 Task: Add Now Organic Peppermint Essential Oil to the cart.
Action: Mouse moved to (1006, 350)
Screenshot: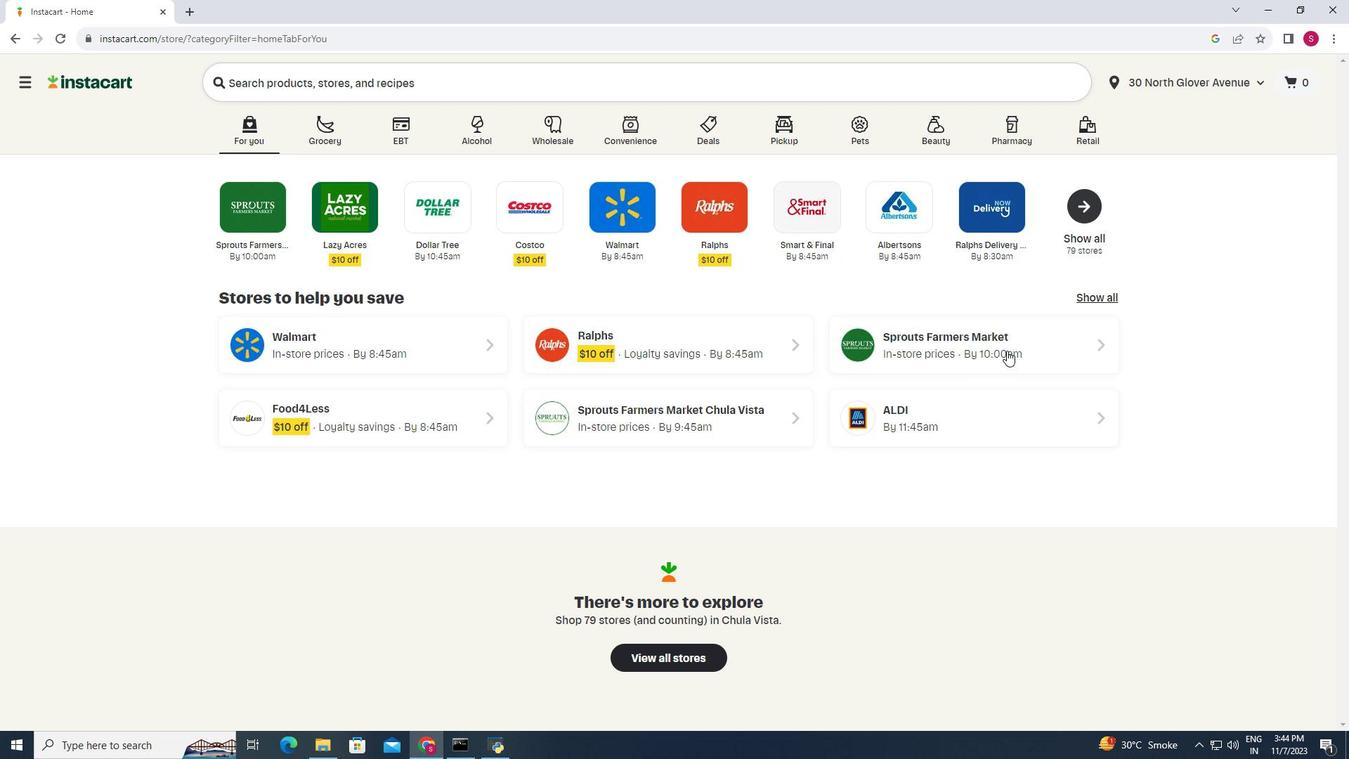 
Action: Mouse pressed left at (1006, 350)
Screenshot: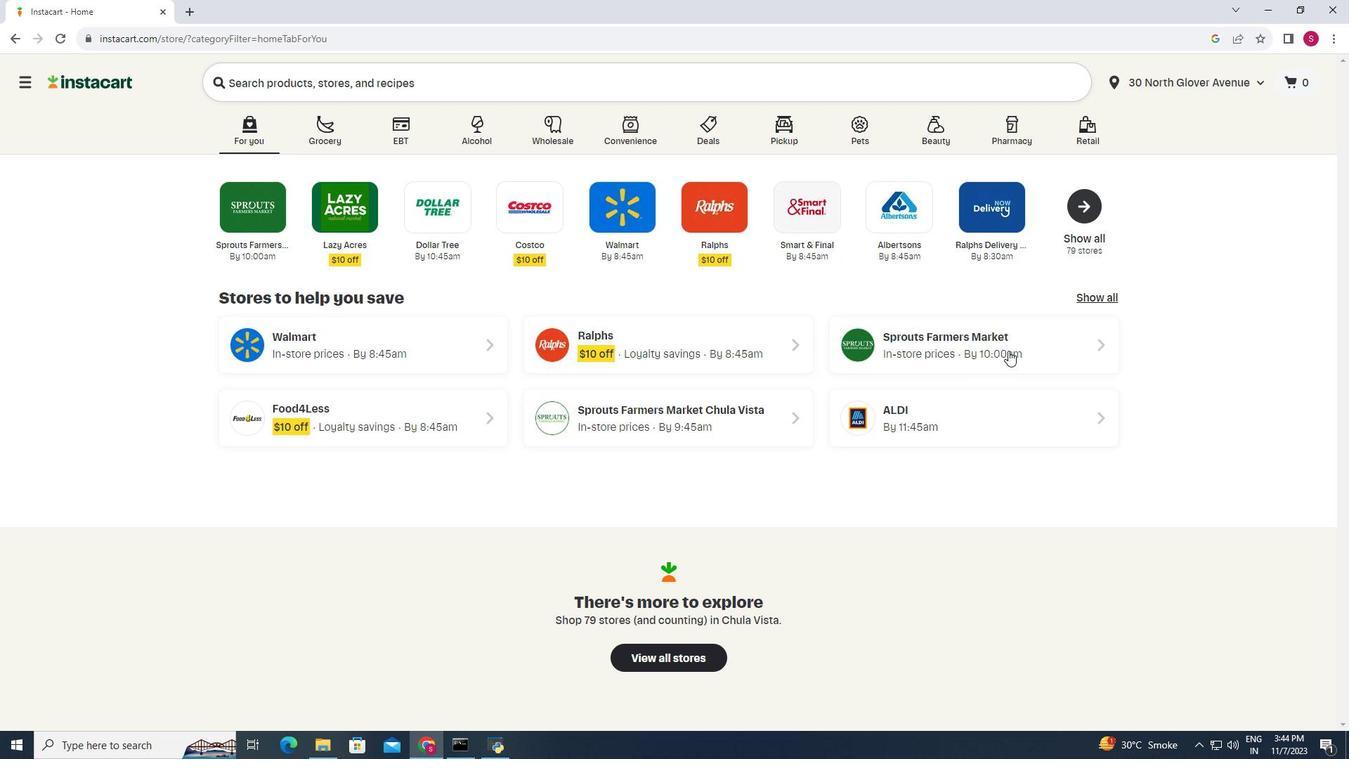 
Action: Mouse moved to (63, 582)
Screenshot: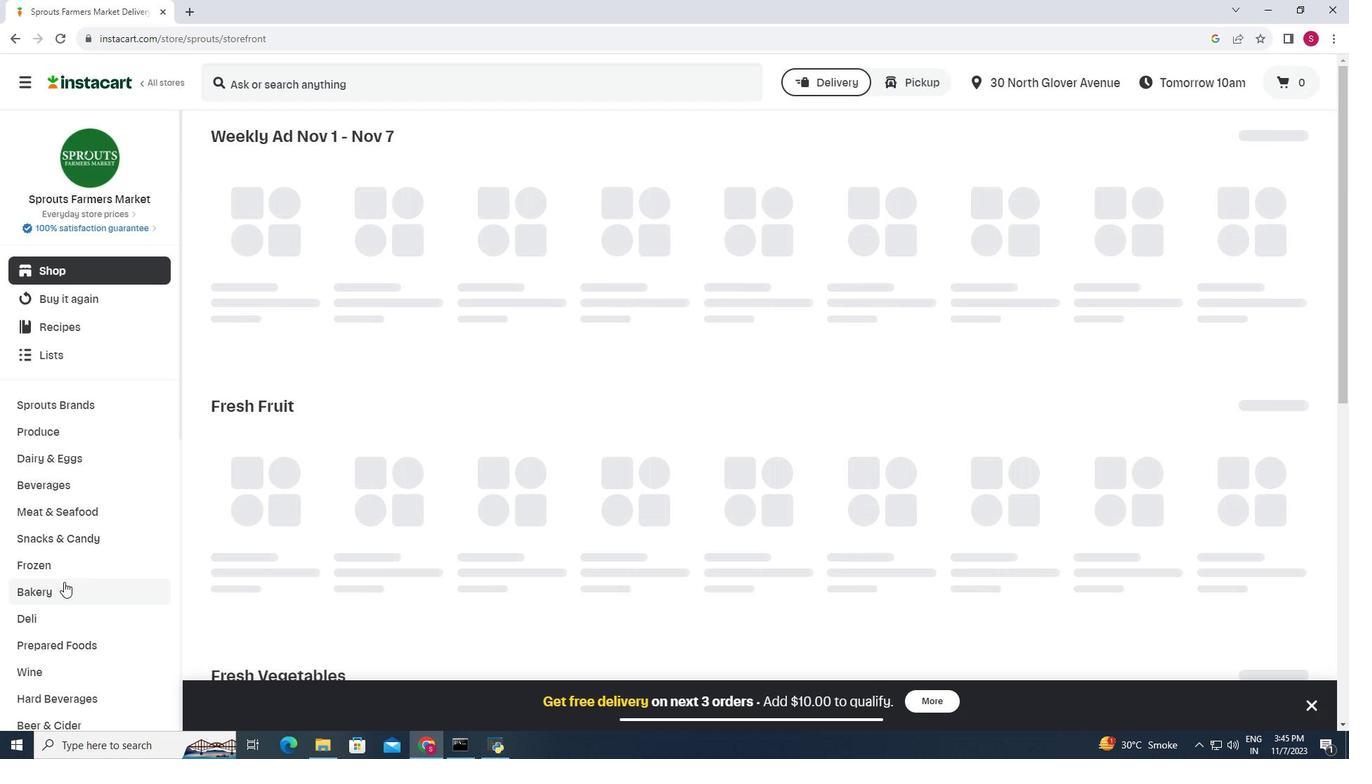
Action: Mouse scrolled (63, 581) with delta (0, 0)
Screenshot: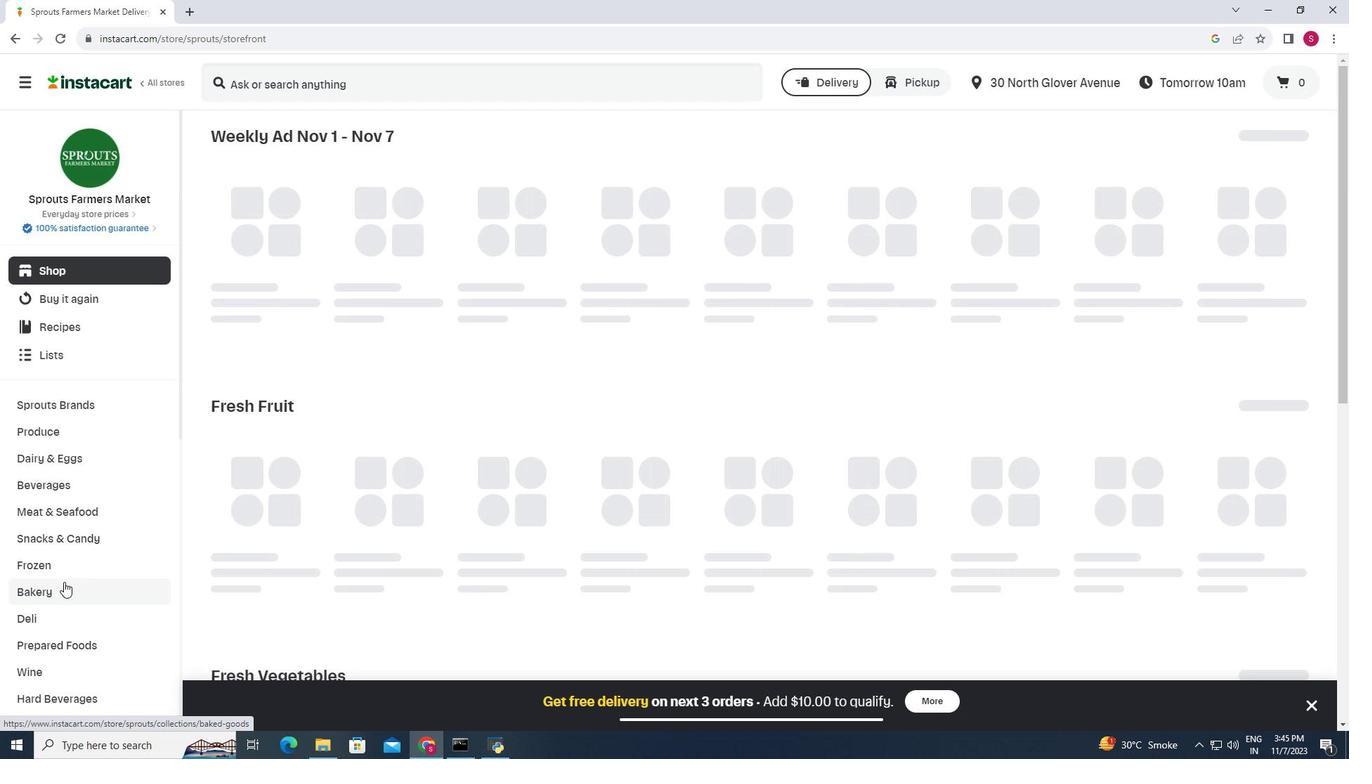 
Action: Mouse scrolled (63, 581) with delta (0, 0)
Screenshot: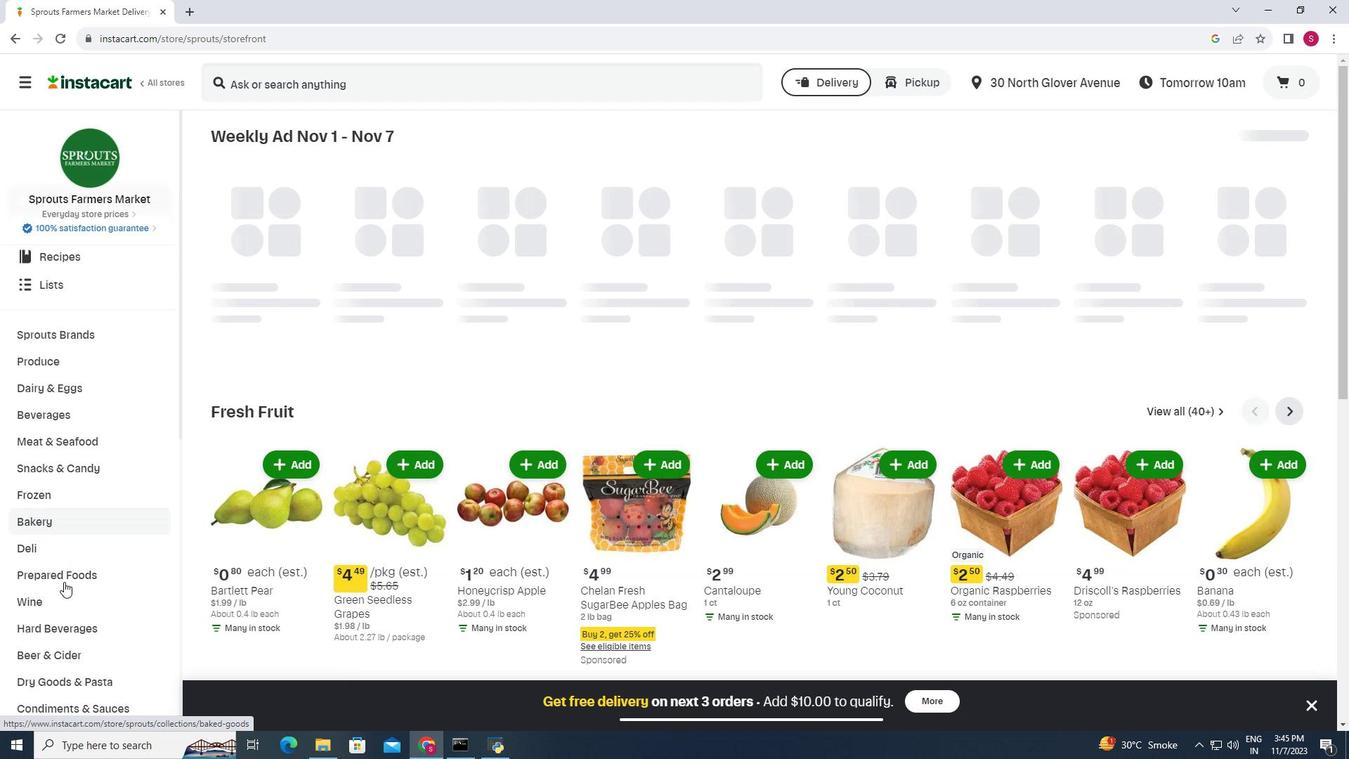 
Action: Mouse scrolled (63, 581) with delta (0, 0)
Screenshot: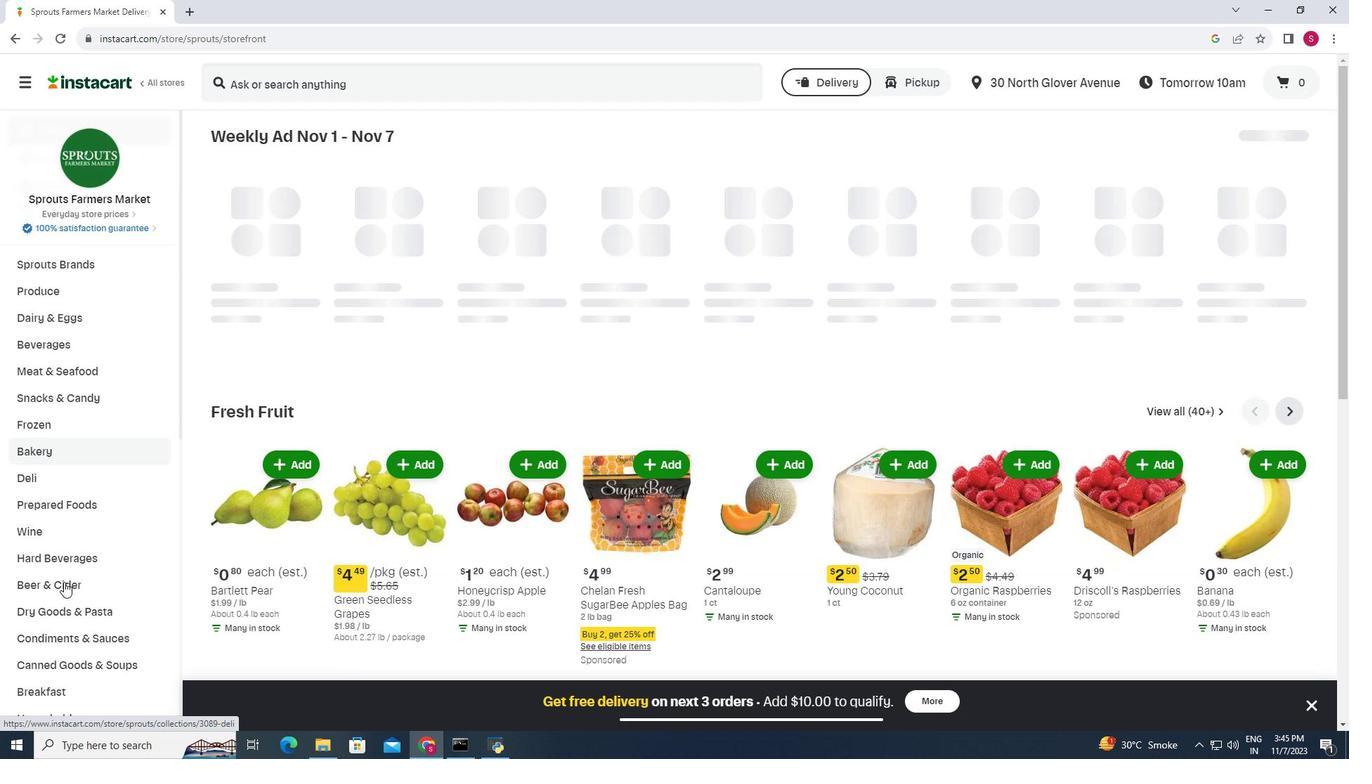 
Action: Mouse scrolled (63, 581) with delta (0, 0)
Screenshot: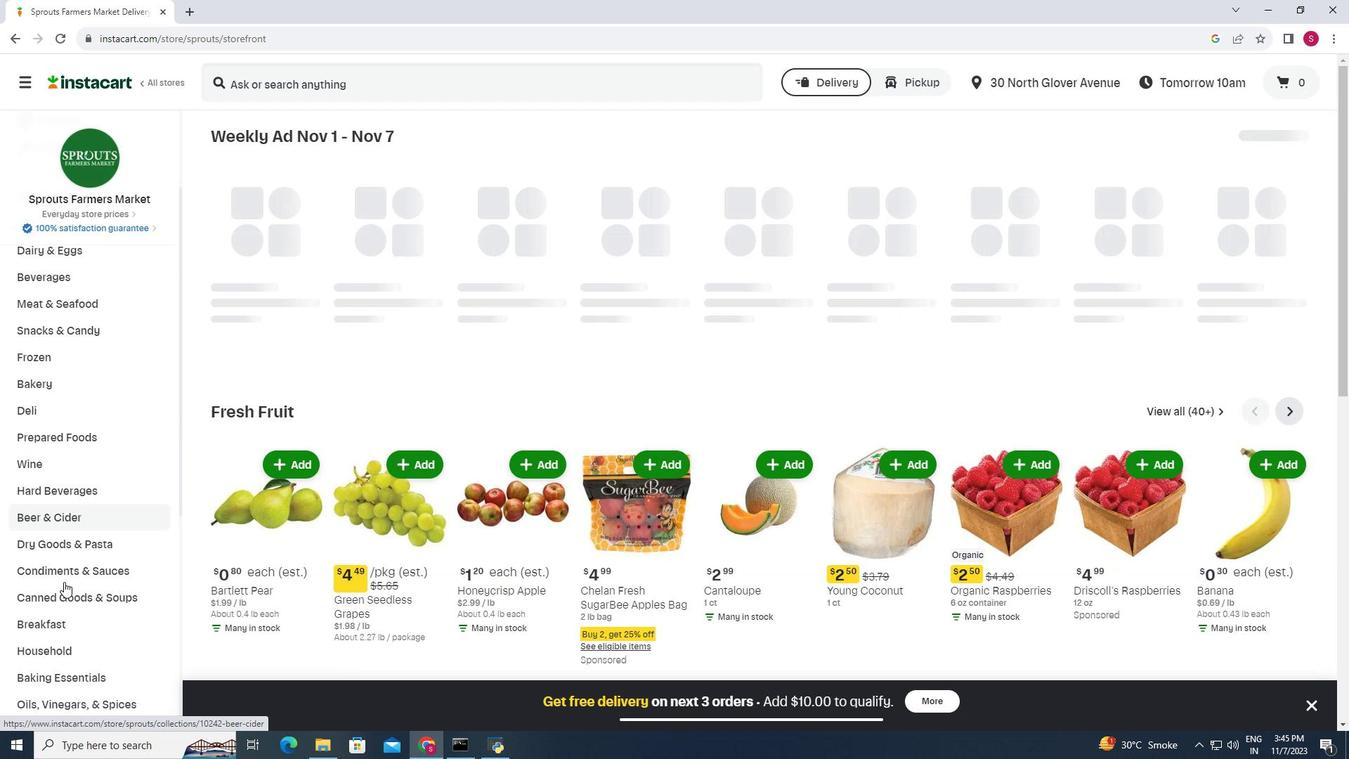 
Action: Mouse moved to (67, 575)
Screenshot: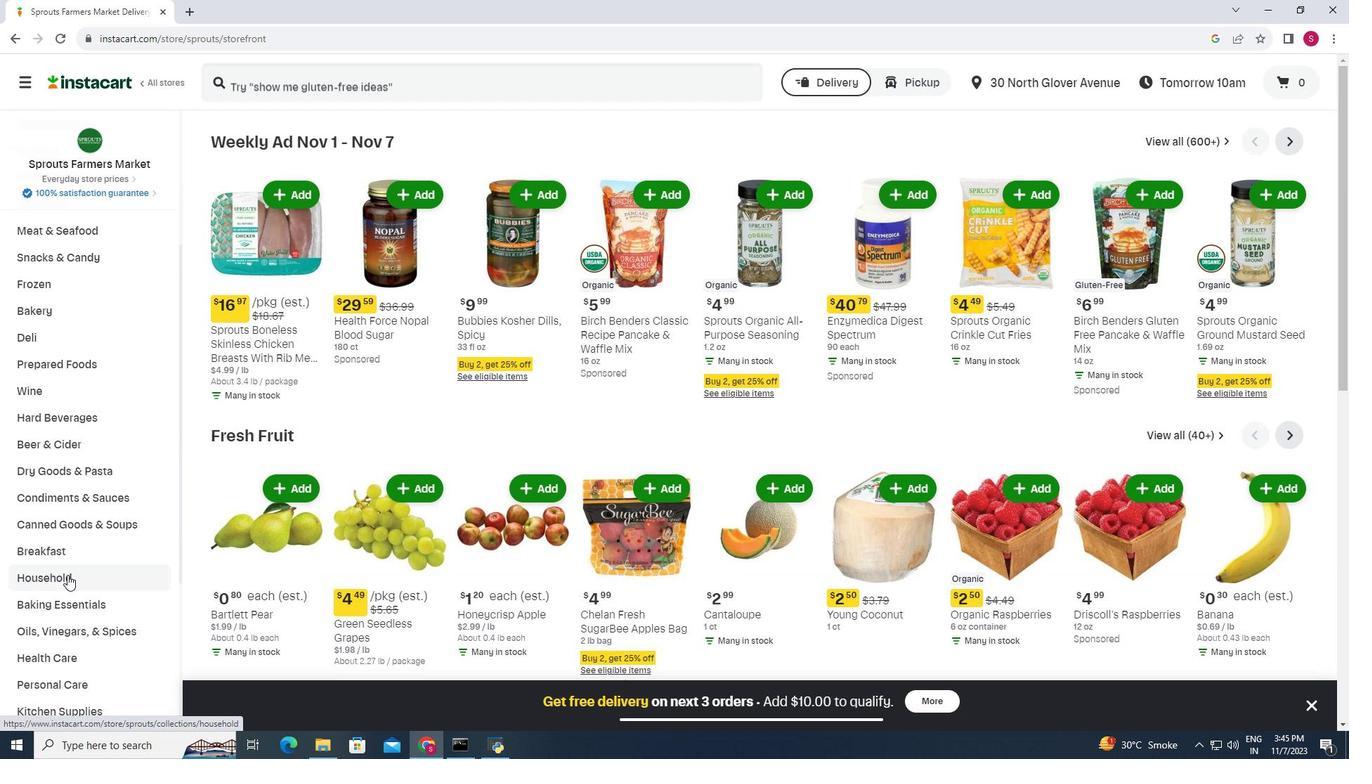 
Action: Mouse pressed left at (67, 575)
Screenshot: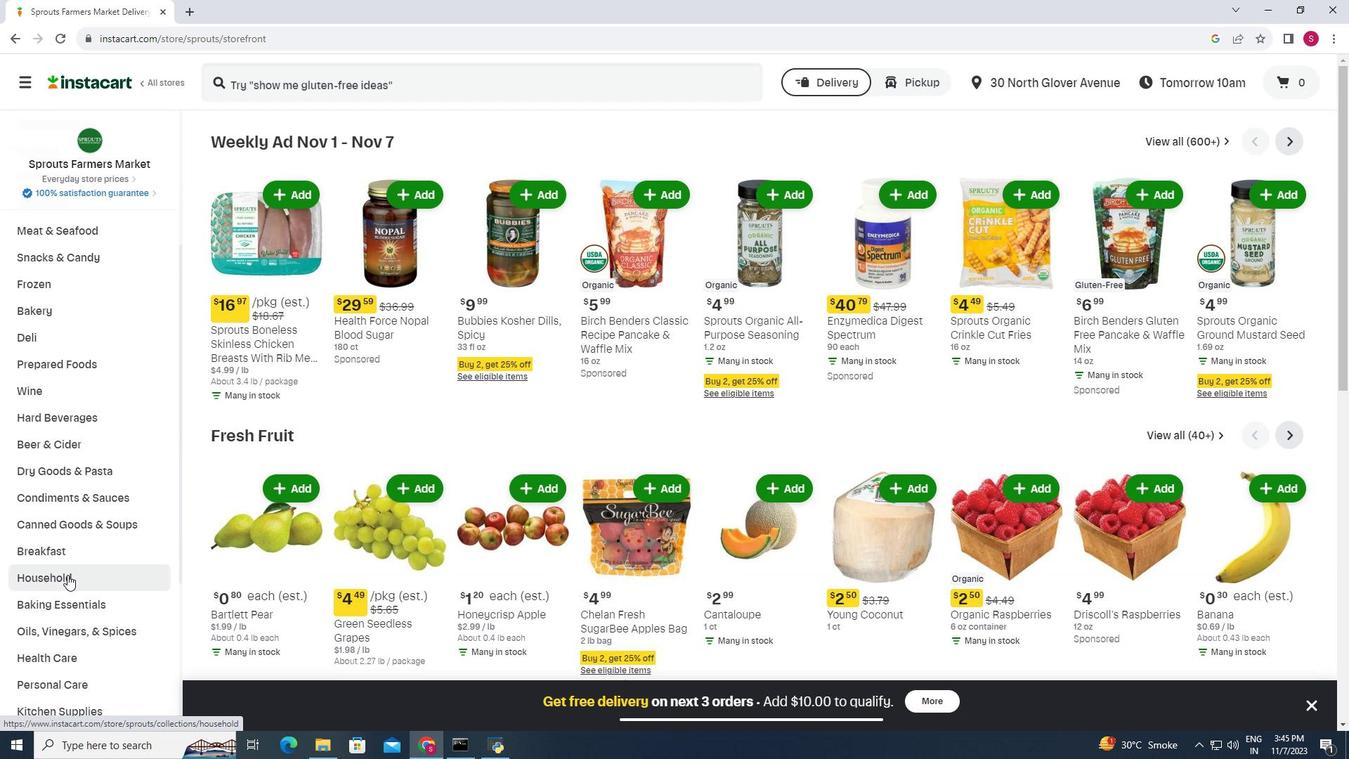 
Action: Mouse moved to (748, 175)
Screenshot: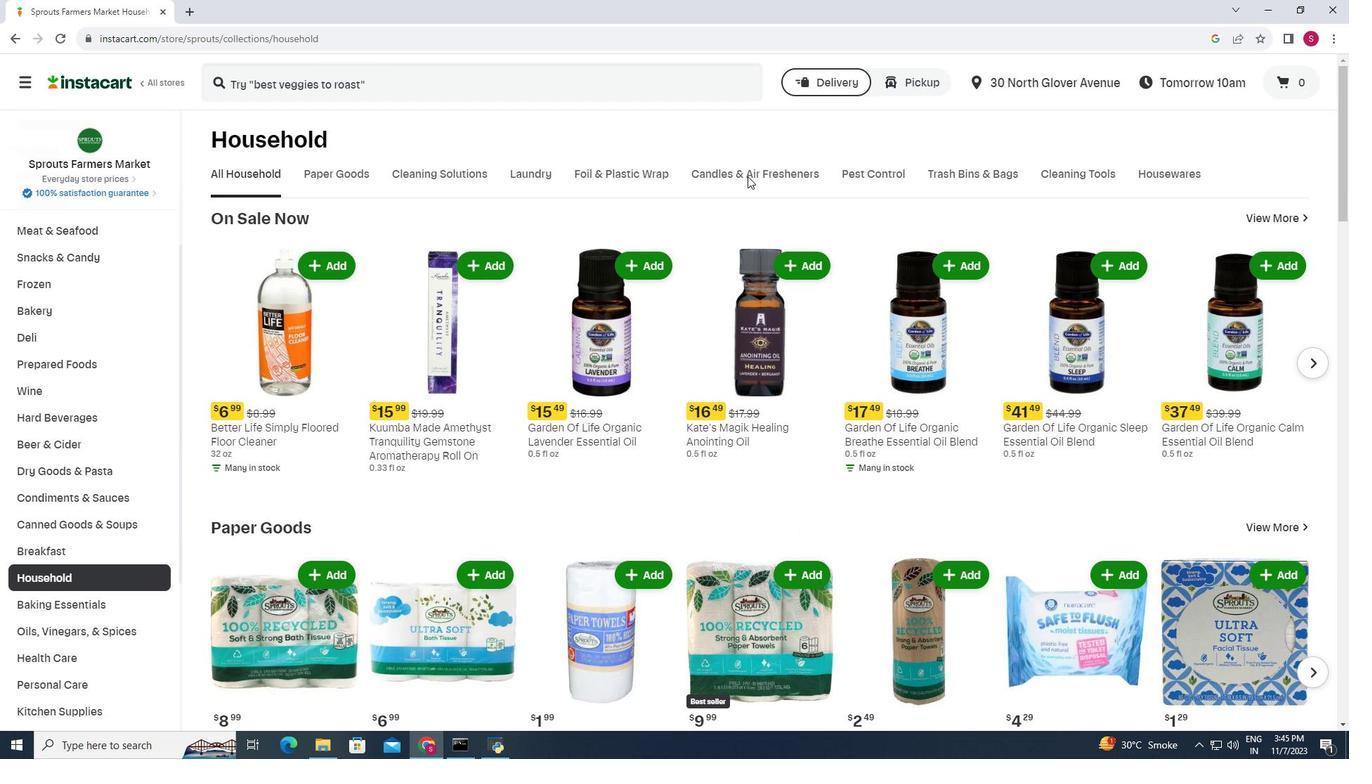 
Action: Mouse pressed left at (748, 175)
Screenshot: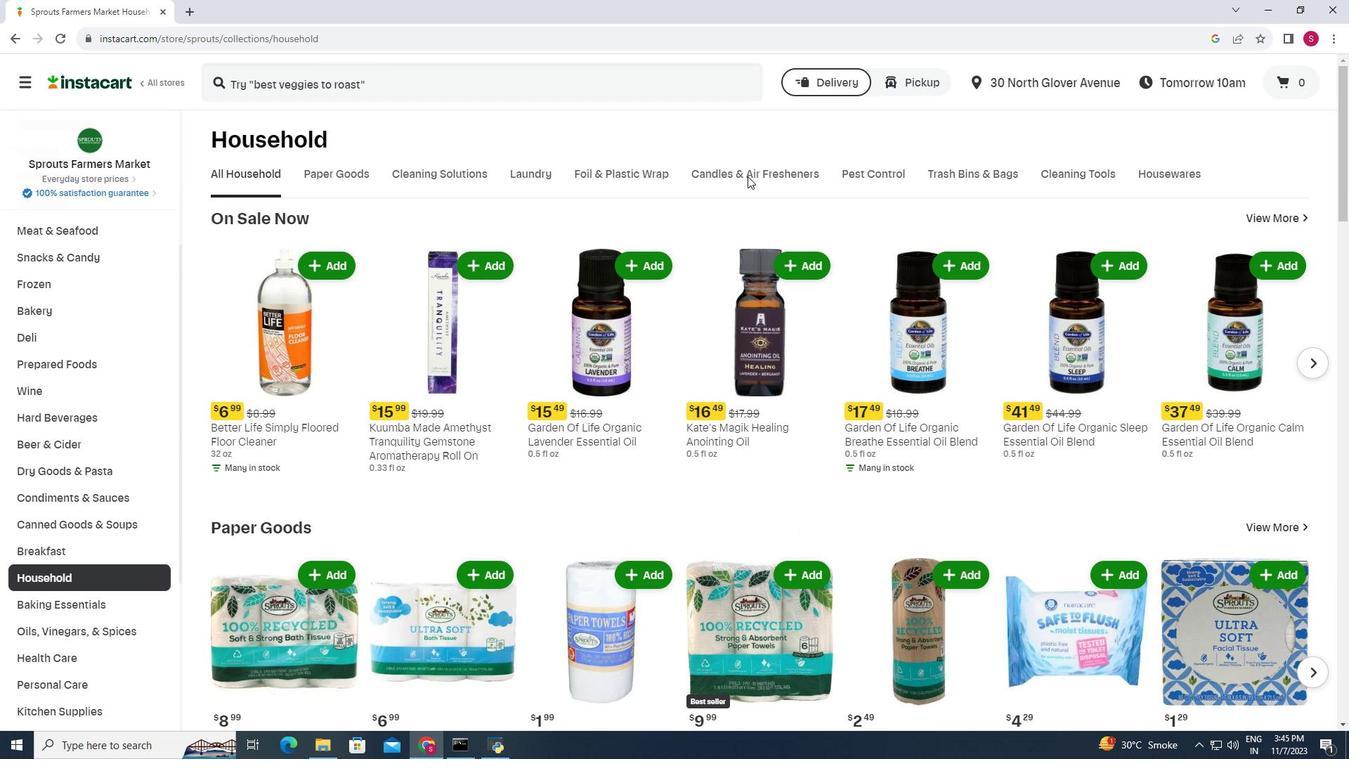 
Action: Mouse moved to (357, 85)
Screenshot: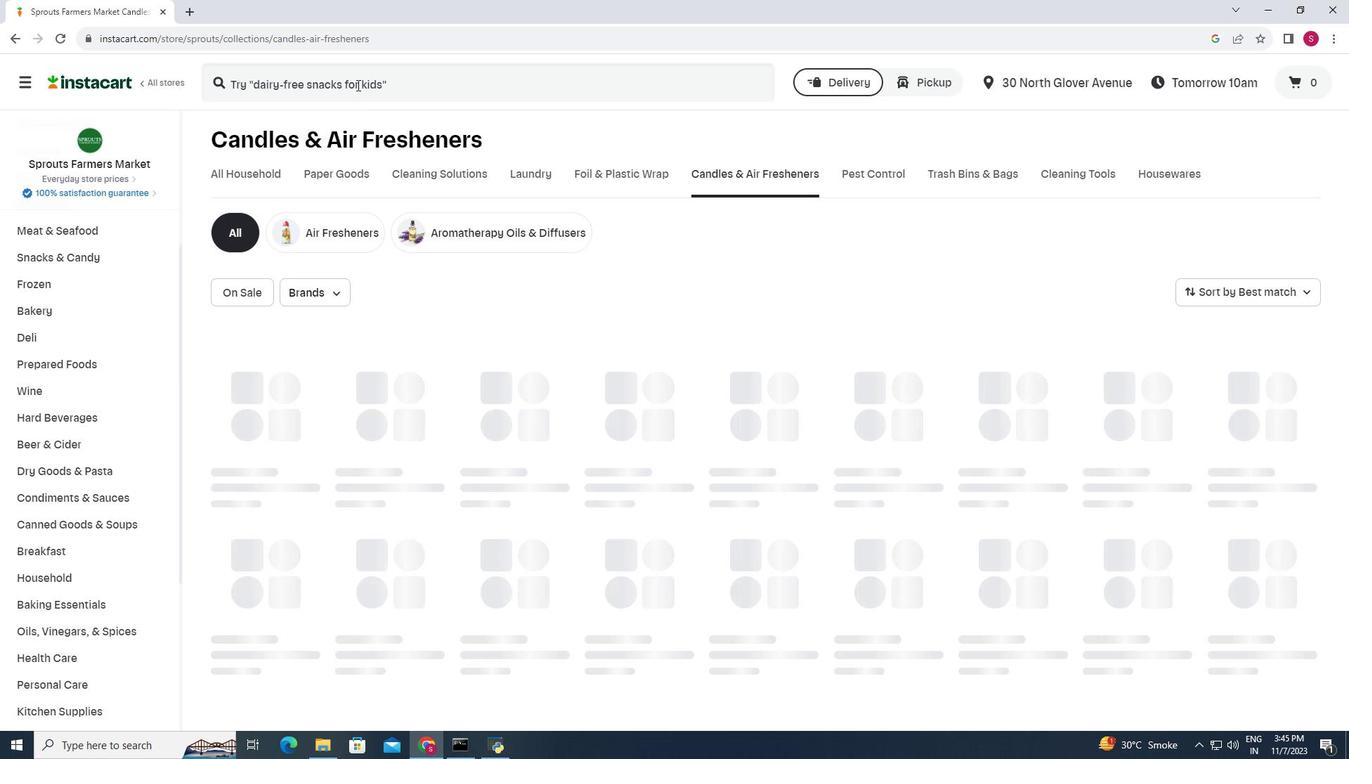 
Action: Mouse pressed left at (357, 85)
Screenshot: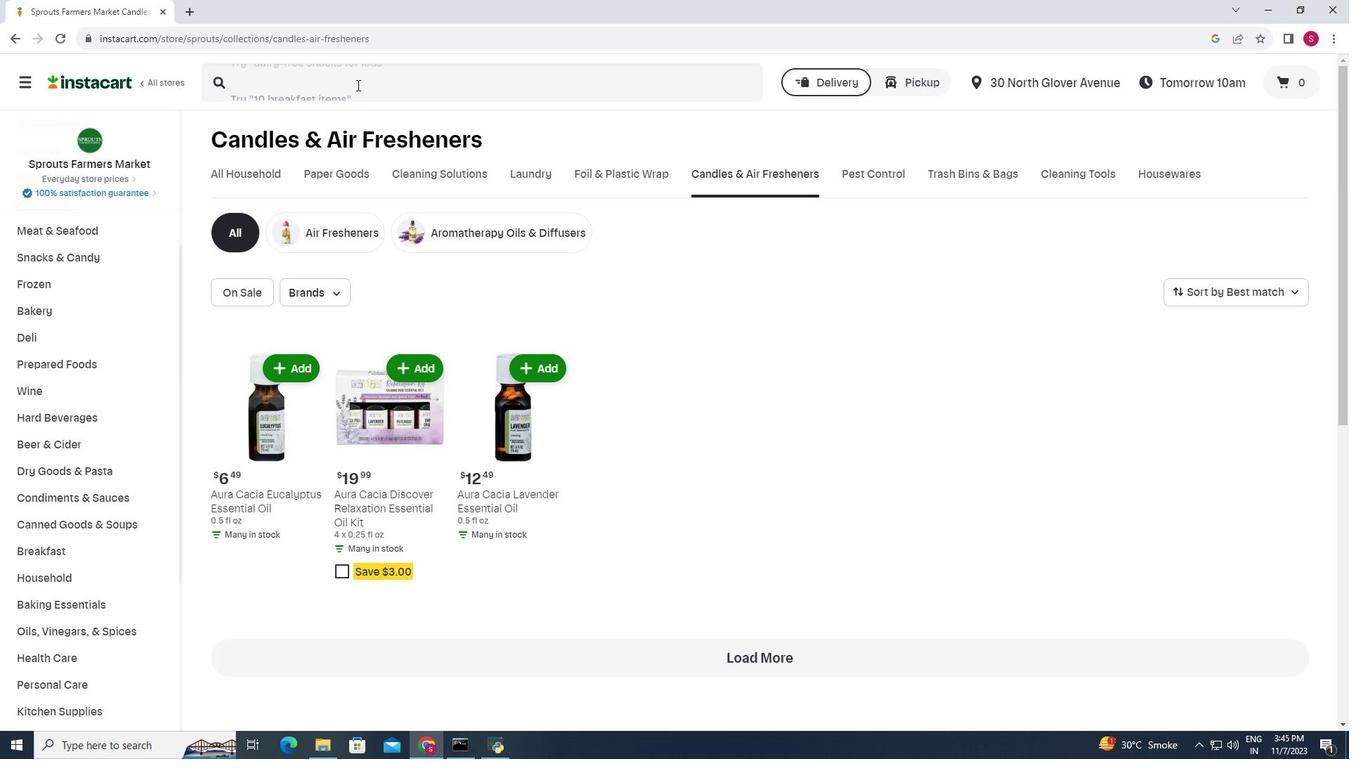 
Action: Key pressed <Key.shift>Now<Key.space><Key.shift><Key.shift><Key.shift><Key.shift><Key.shift><Key.shift><Key.shift><Key.shift><Key.shift><Key.shift><Key.shift><Key.shift>O
Screenshot: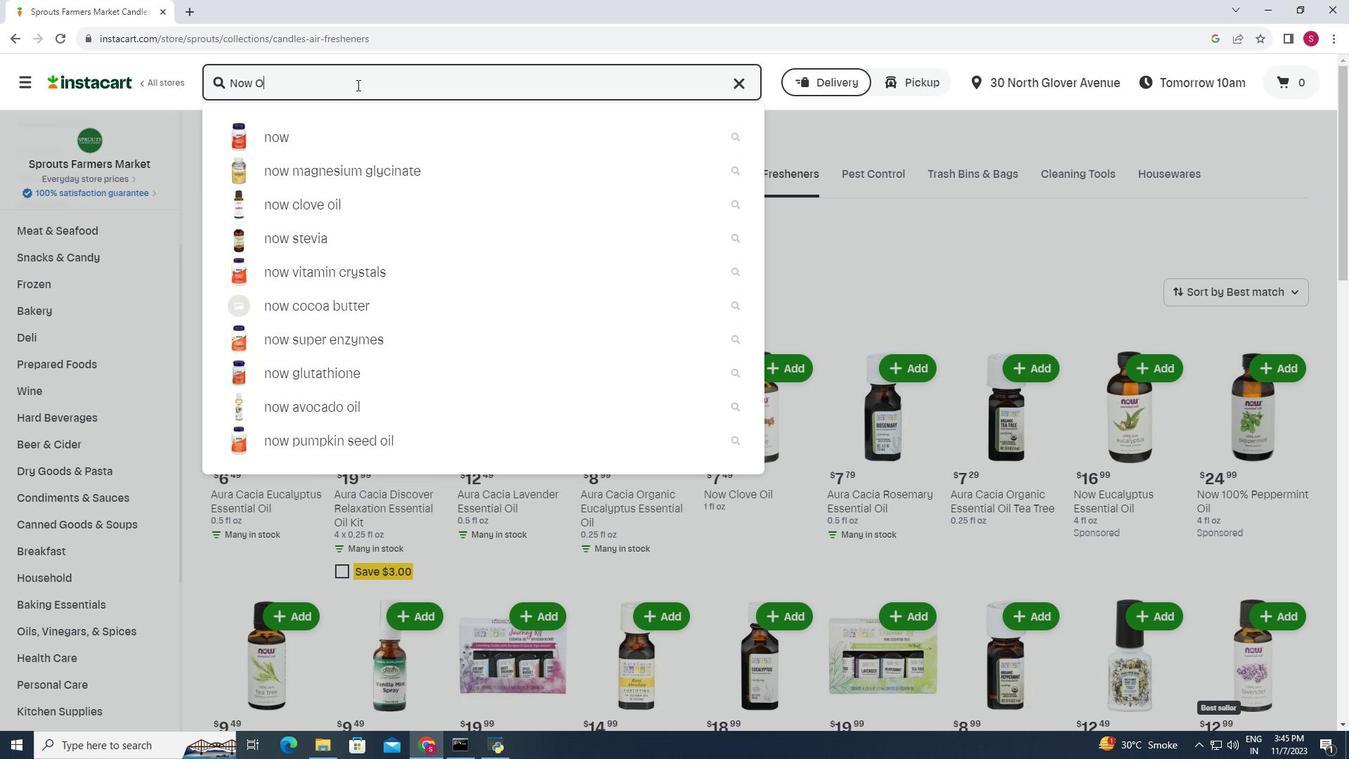 
Action: Mouse moved to (357, 85)
Screenshot: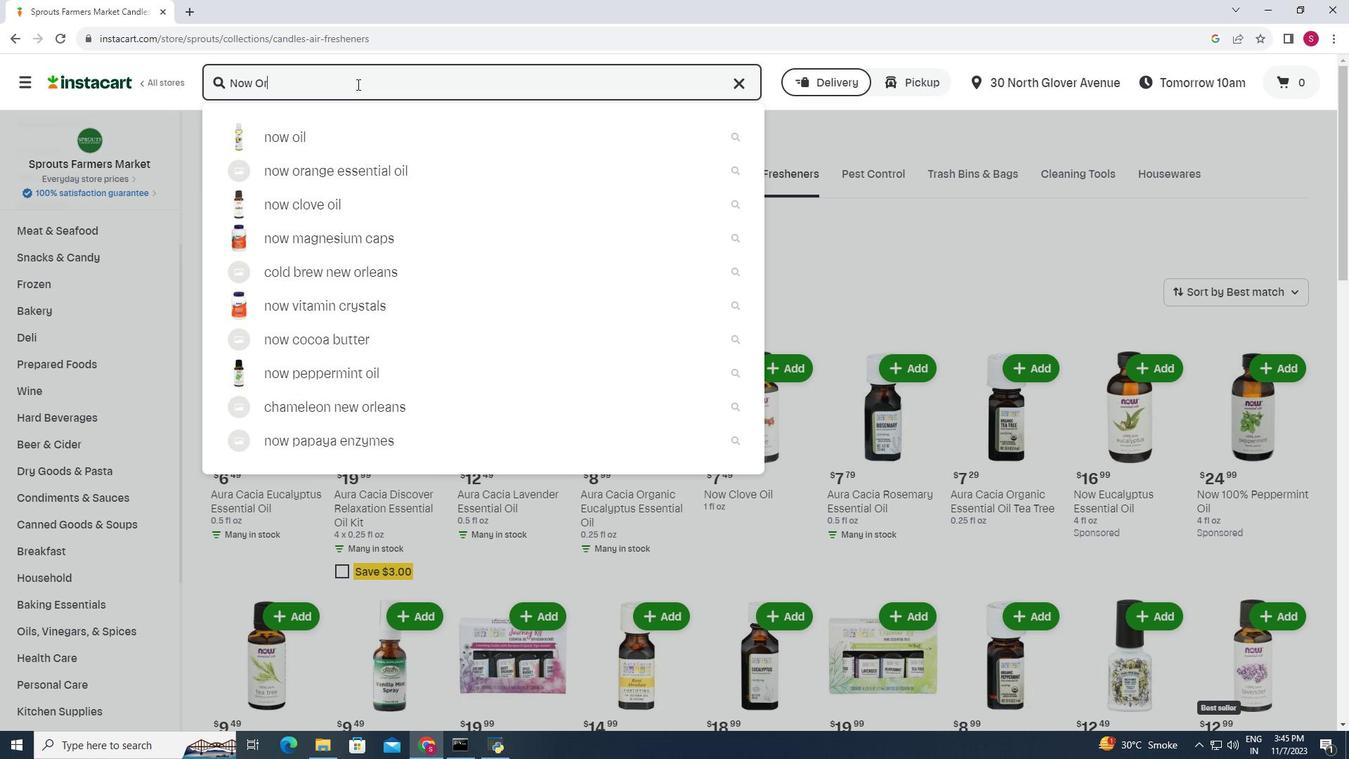 
Action: Key pressed r
Screenshot: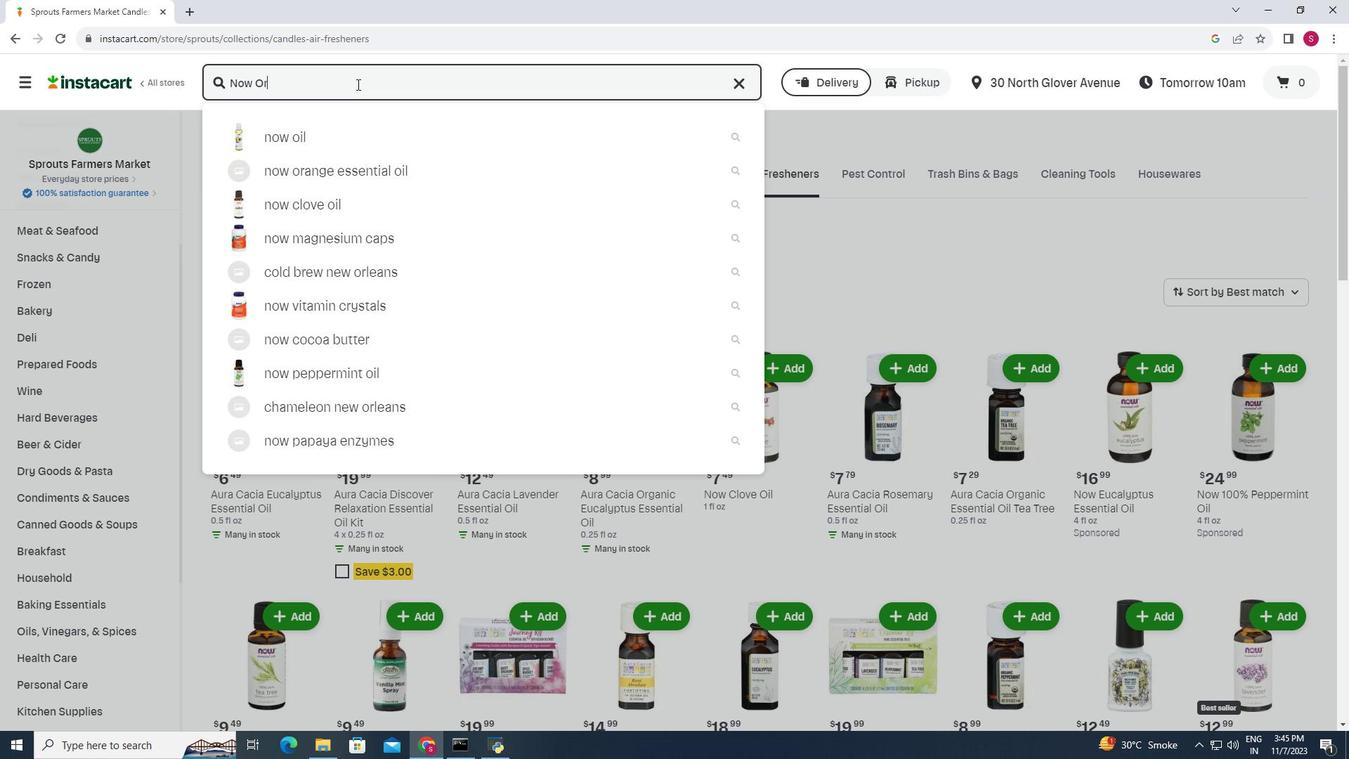 
Action: Mouse moved to (357, 84)
Screenshot: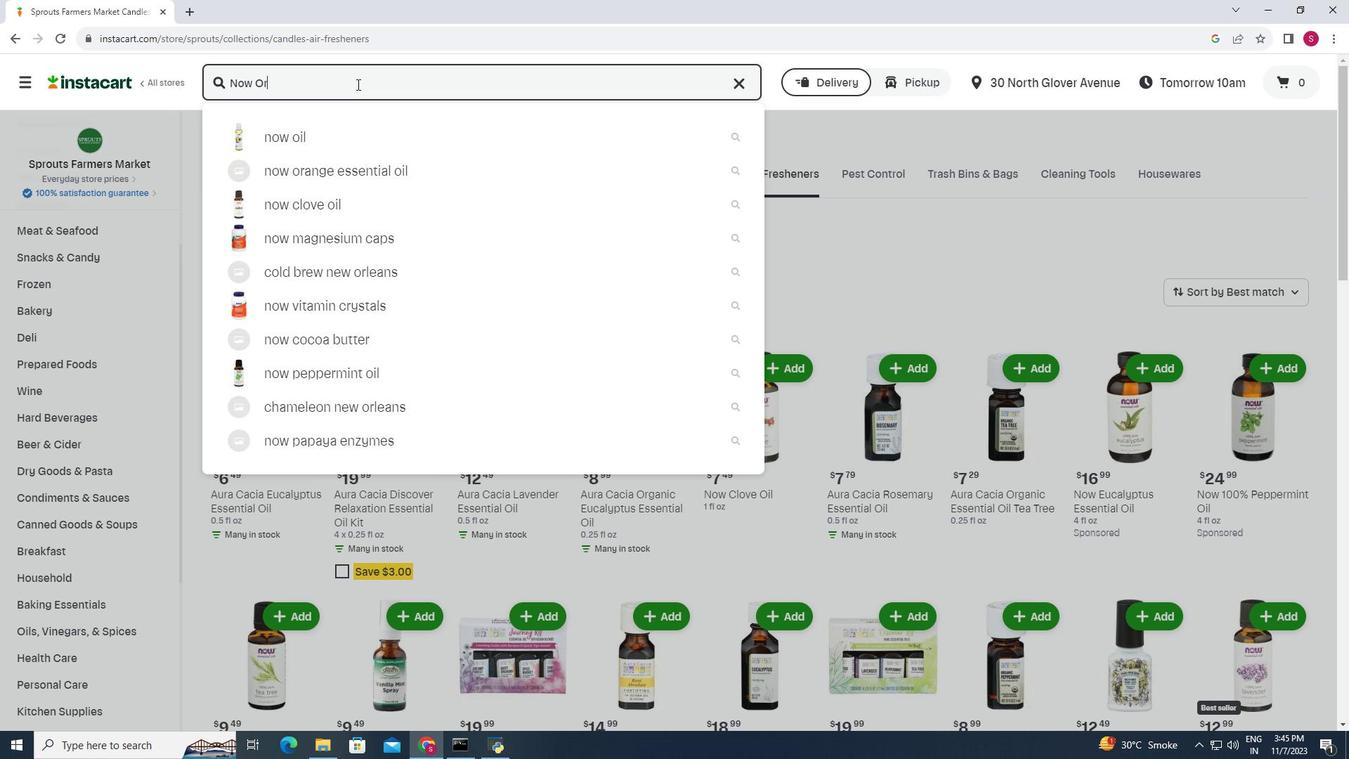
Action: Key pressed ganic<Key.space><Key.shift><Key.shift><Key.shift><Key.shift><Key.shift><Key.shift><Key.shift><Key.shift><Key.shift><Key.shift><Key.shift>eppermint<Key.space>n
Screenshot: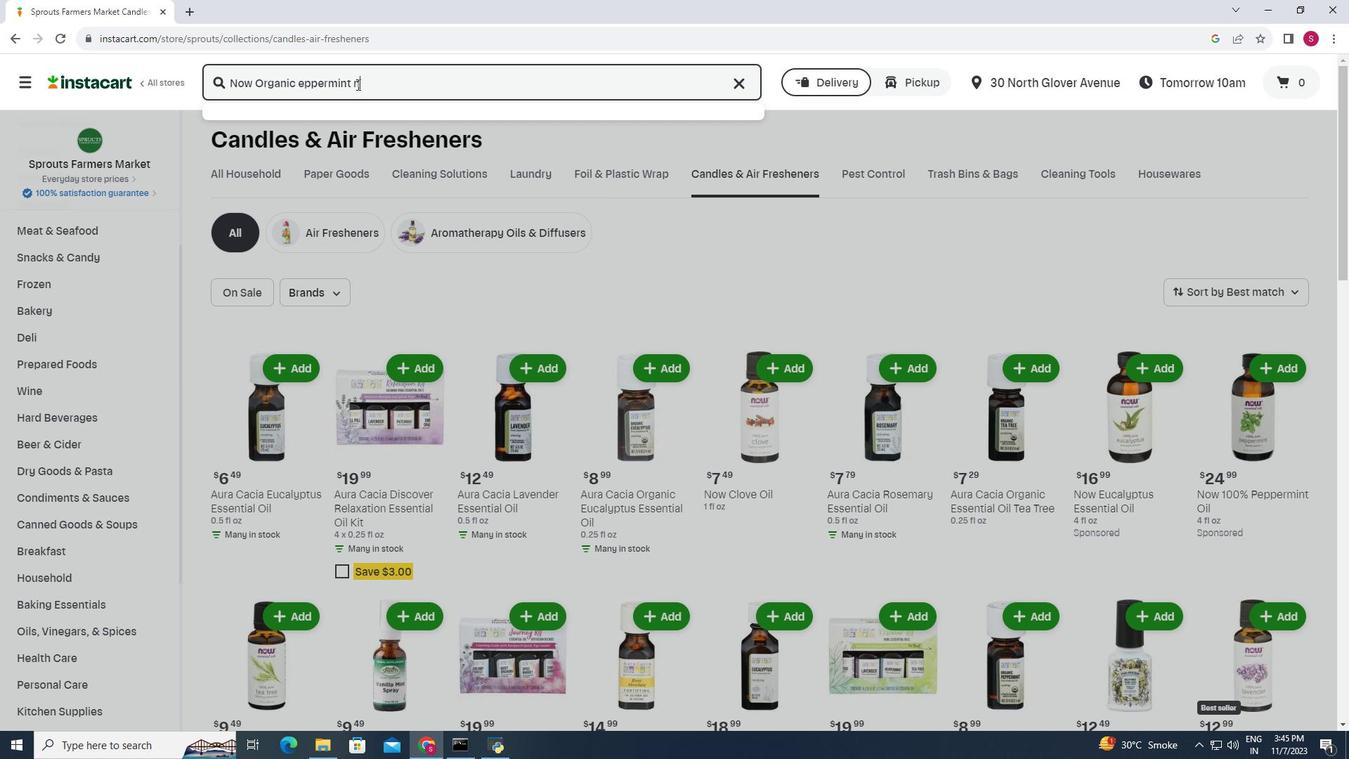 
Action: Mouse moved to (379, 115)
Screenshot: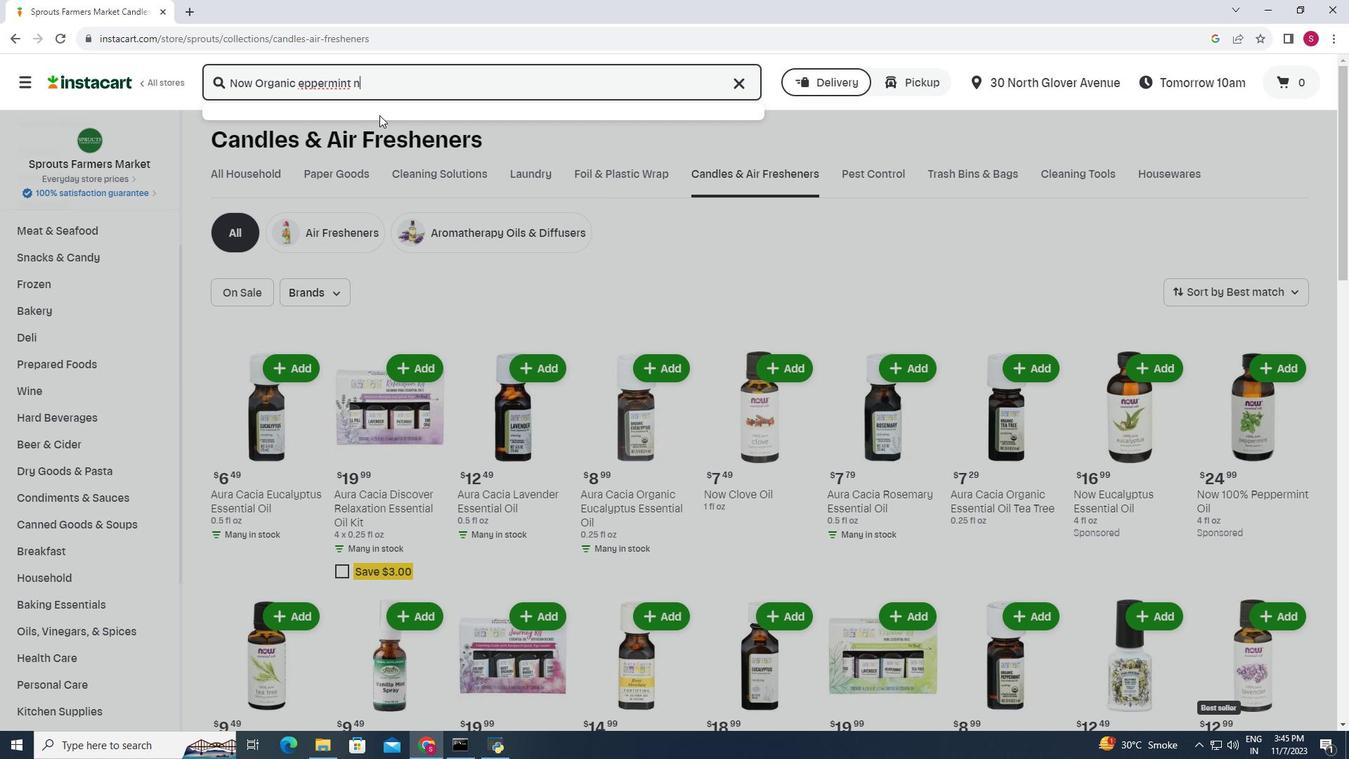 
Action: Key pressed <Key.backspace><Key.backspace>
Screenshot: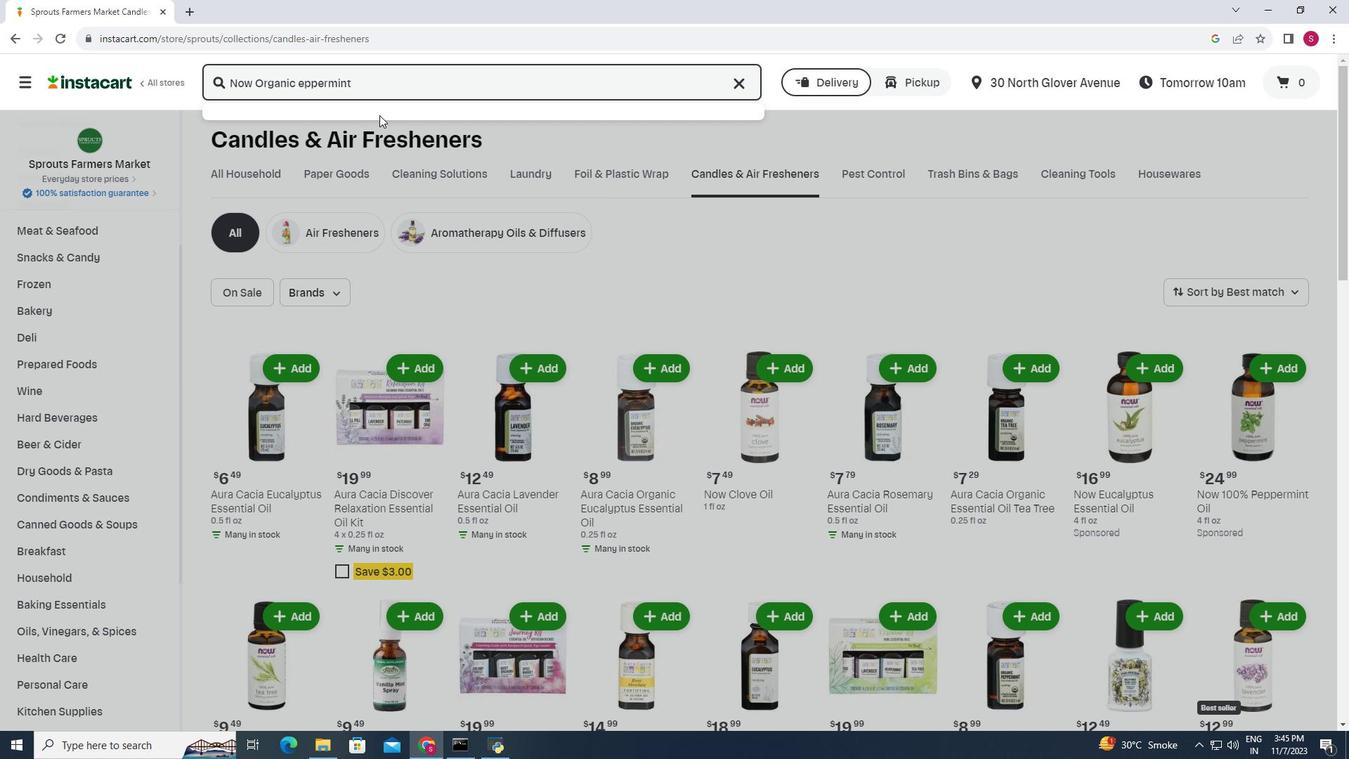 
Action: Mouse moved to (381, 113)
Screenshot: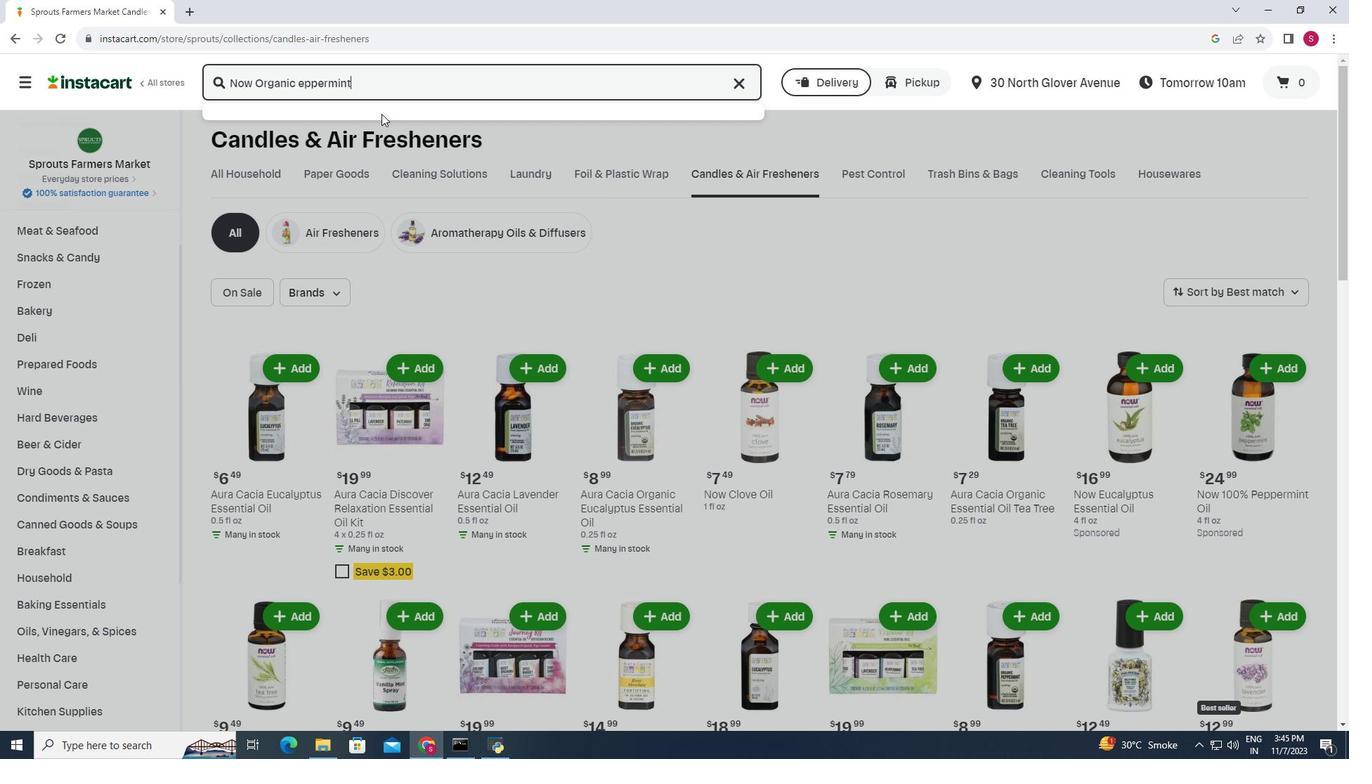 
Action: Key pressed <Key.space><Key.shift><Key.shift><Key.shift><Key.shift><Key.shift><Key.shift><Key.shift><Key.shift><Key.shift><Key.shift><Key.shift><Key.shift><Key.shift><Key.shift><Key.shift><Key.shift><Key.shift><Key.shift><Key.shift><Key.shift><Key.shift><Key.shift>Essential<Key.alt_gr><Key.space><Key.shift><Key.shift><Key.shift>Oil<Key.enter>
Screenshot: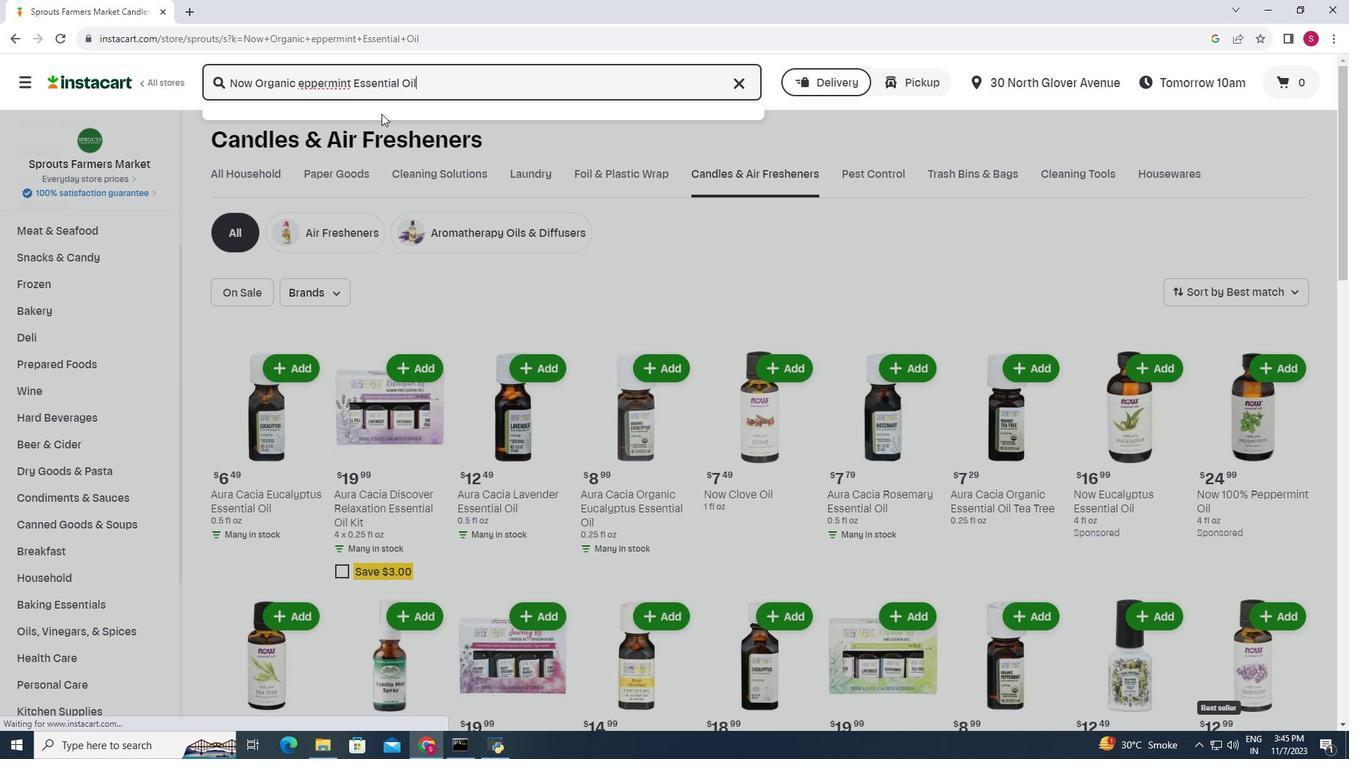 
Action: Mouse moved to (300, 80)
Screenshot: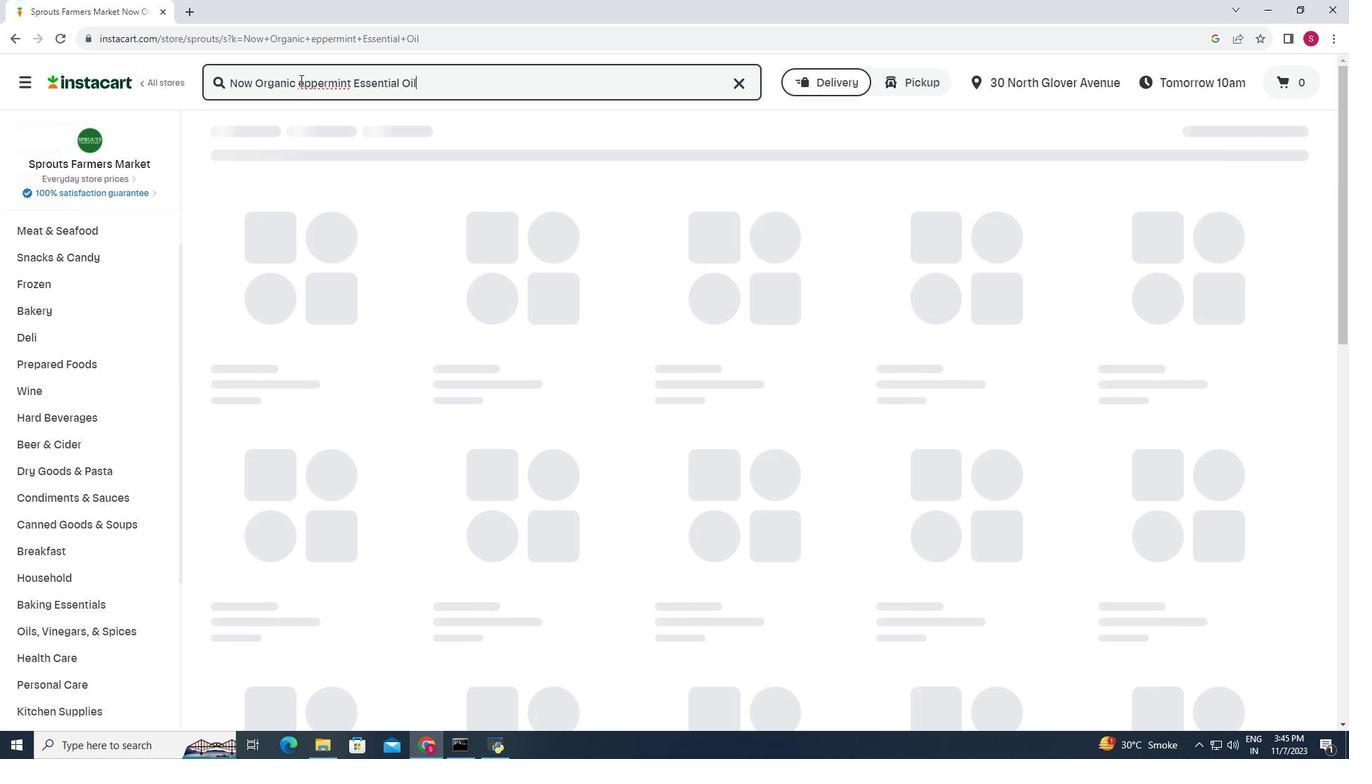 
Action: Mouse pressed left at (300, 80)
Screenshot: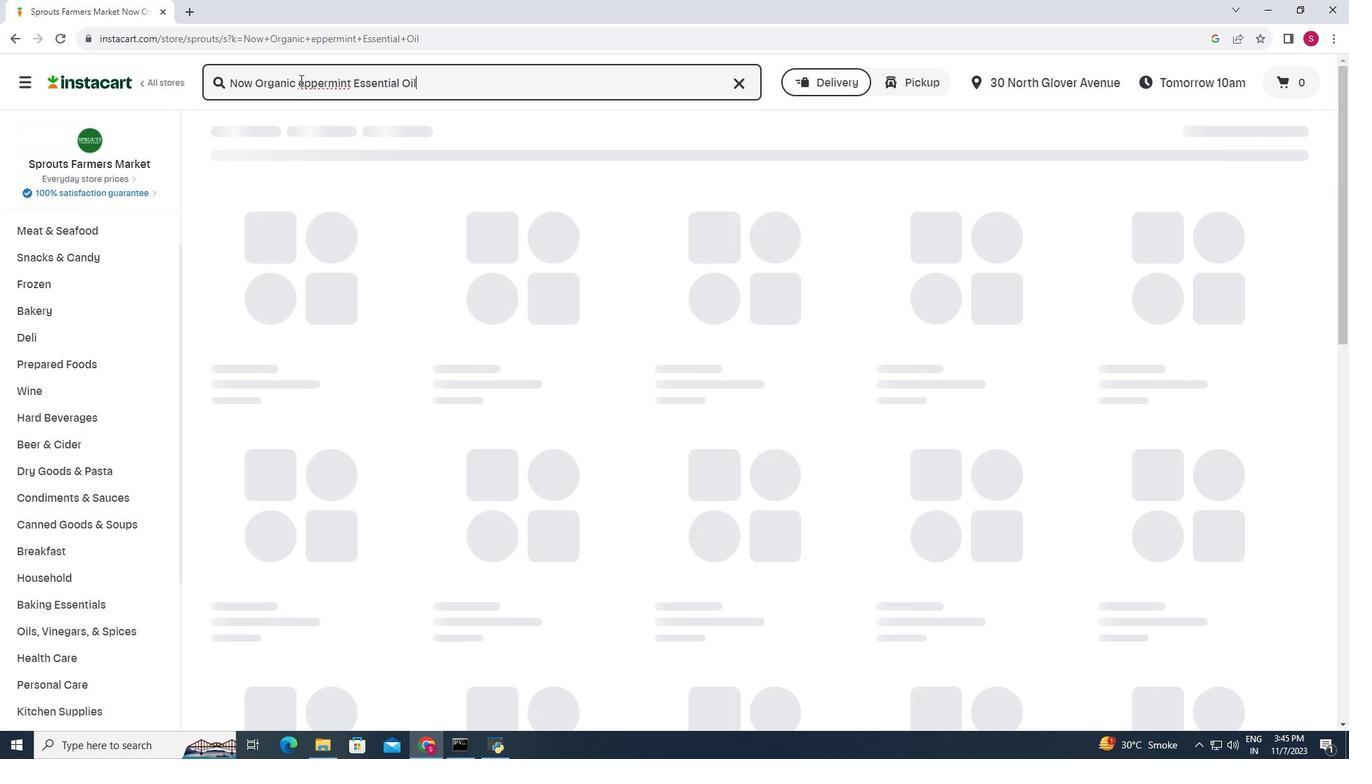 
Action: Mouse moved to (296, 83)
Screenshot: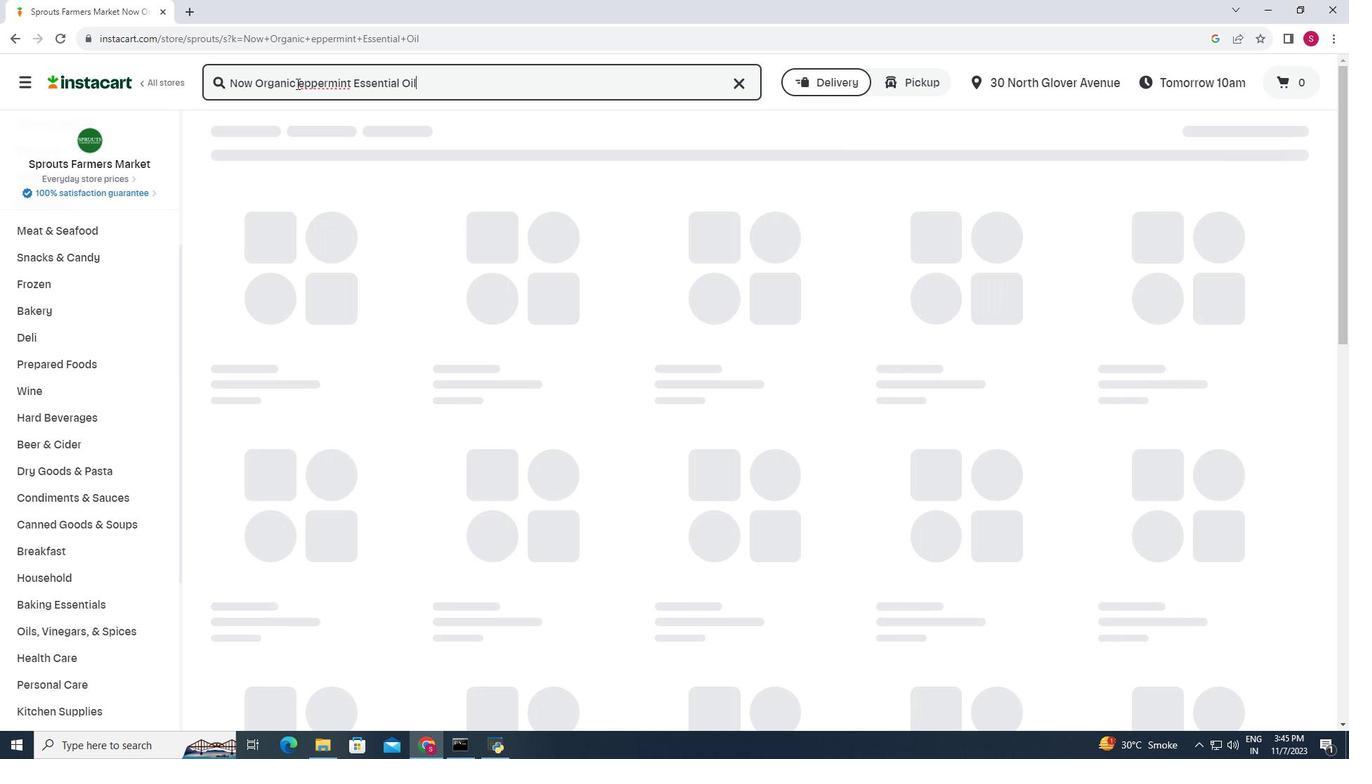 
Action: Mouse pressed left at (296, 83)
Screenshot: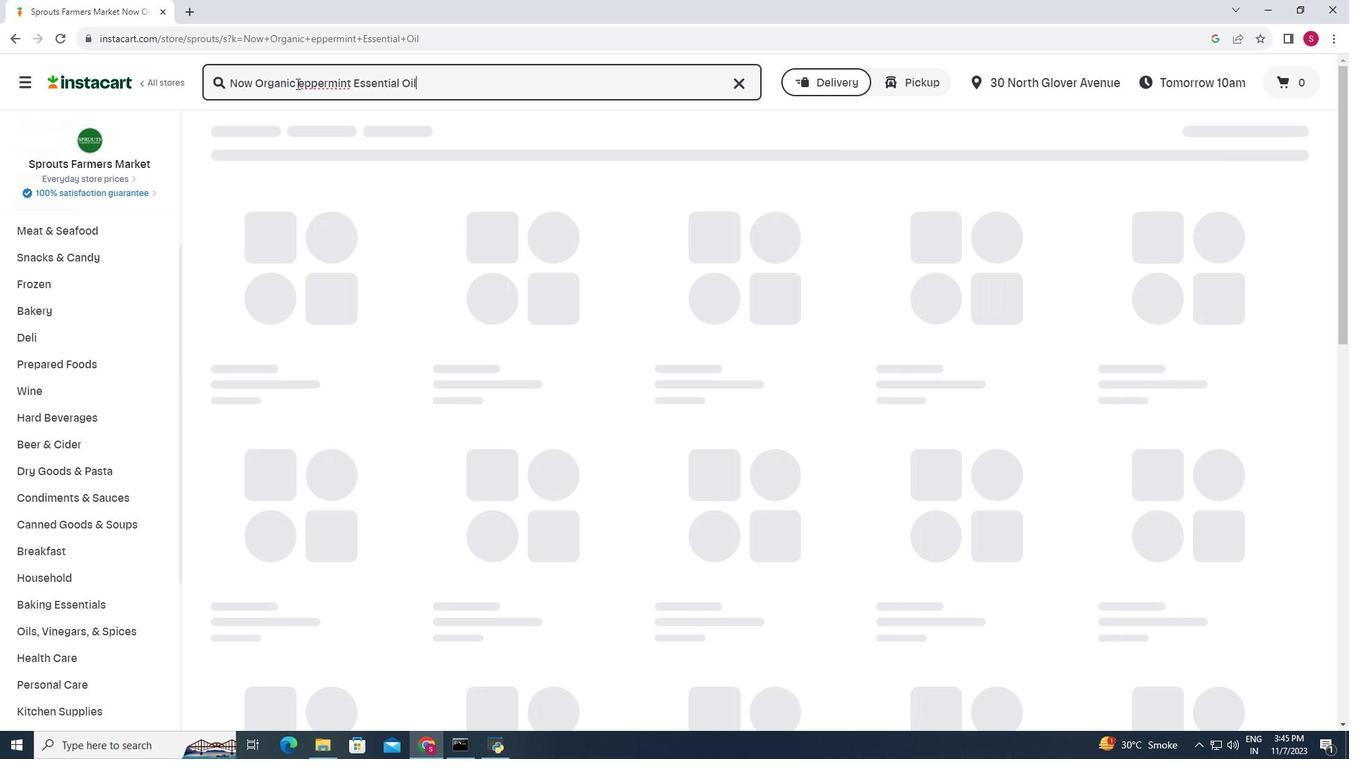 
Action: Mouse moved to (297, 85)
Screenshot: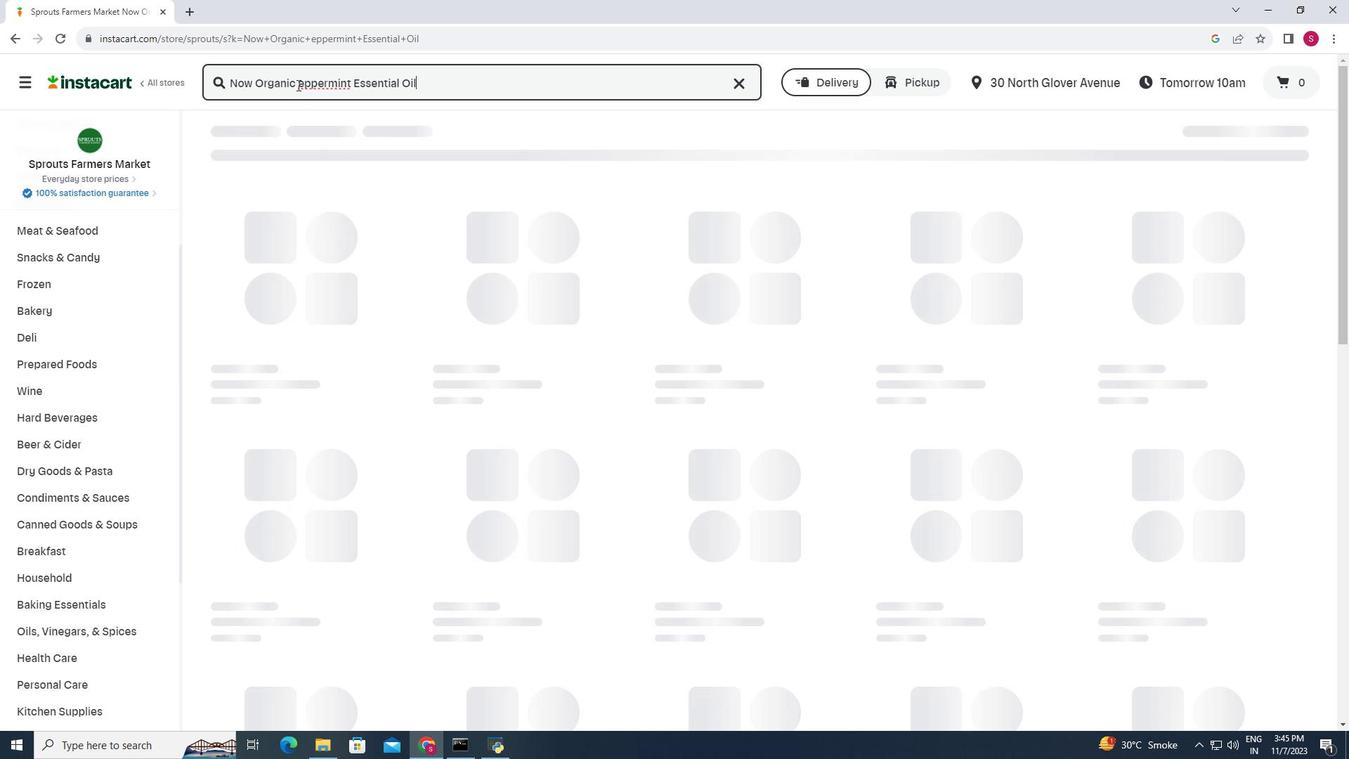 
Action: Mouse pressed left at (297, 85)
Screenshot: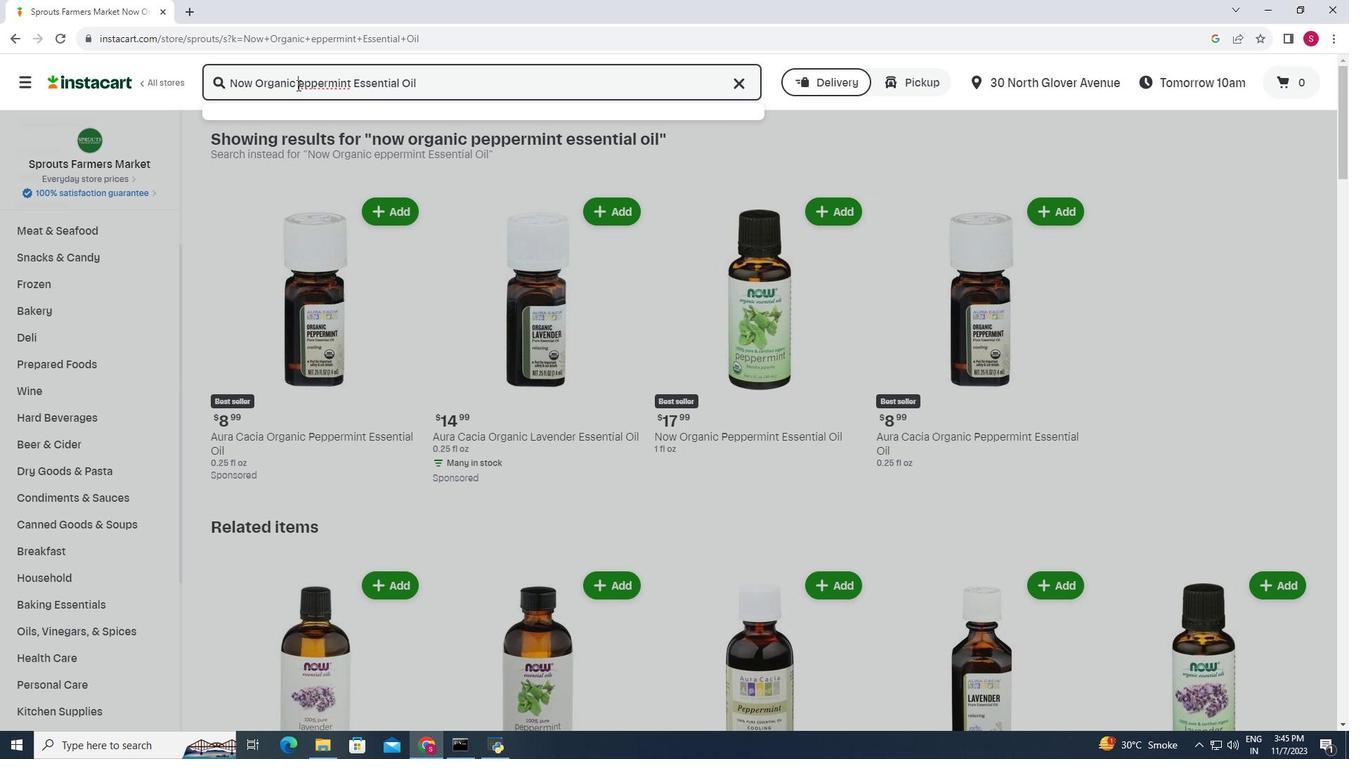 
Action: Mouse moved to (299, 80)
Screenshot: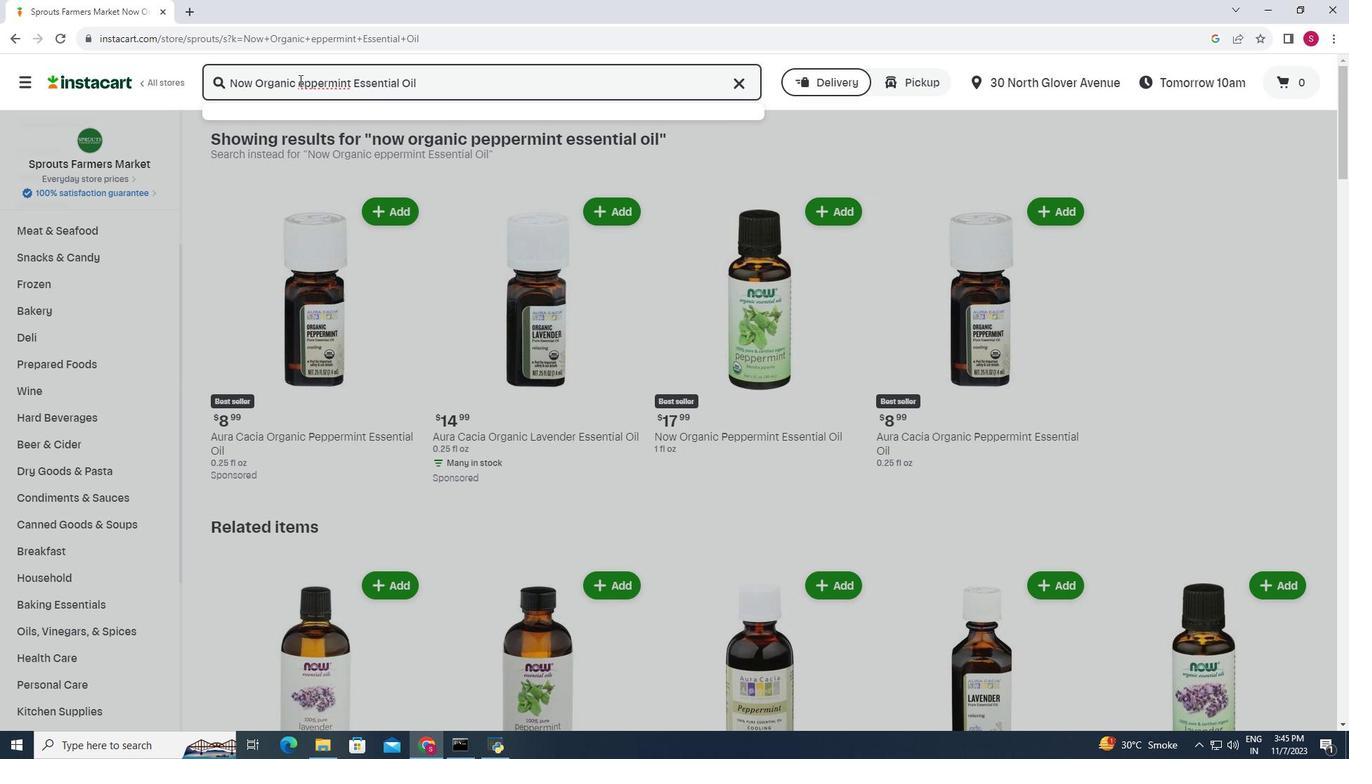 
Action: Mouse pressed left at (299, 80)
Screenshot: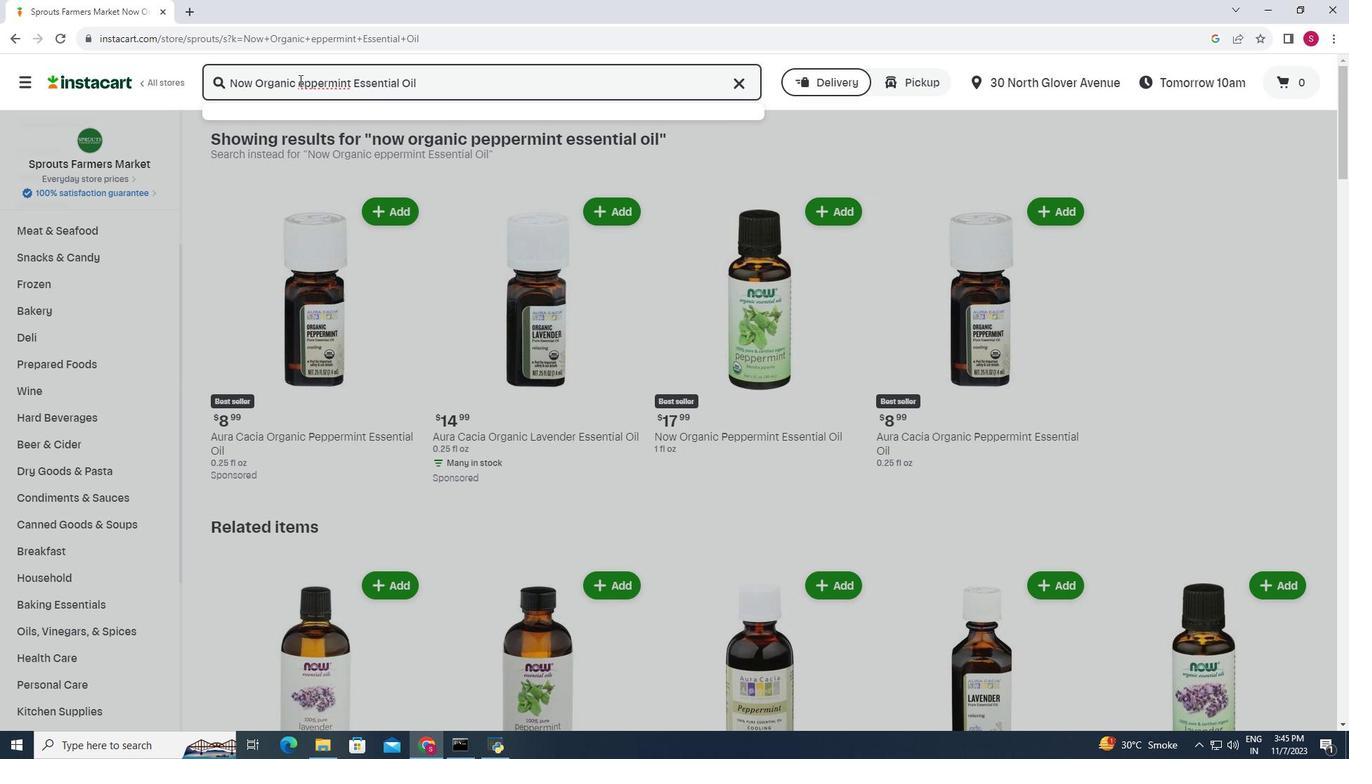 
Action: Mouse pressed left at (299, 80)
Screenshot: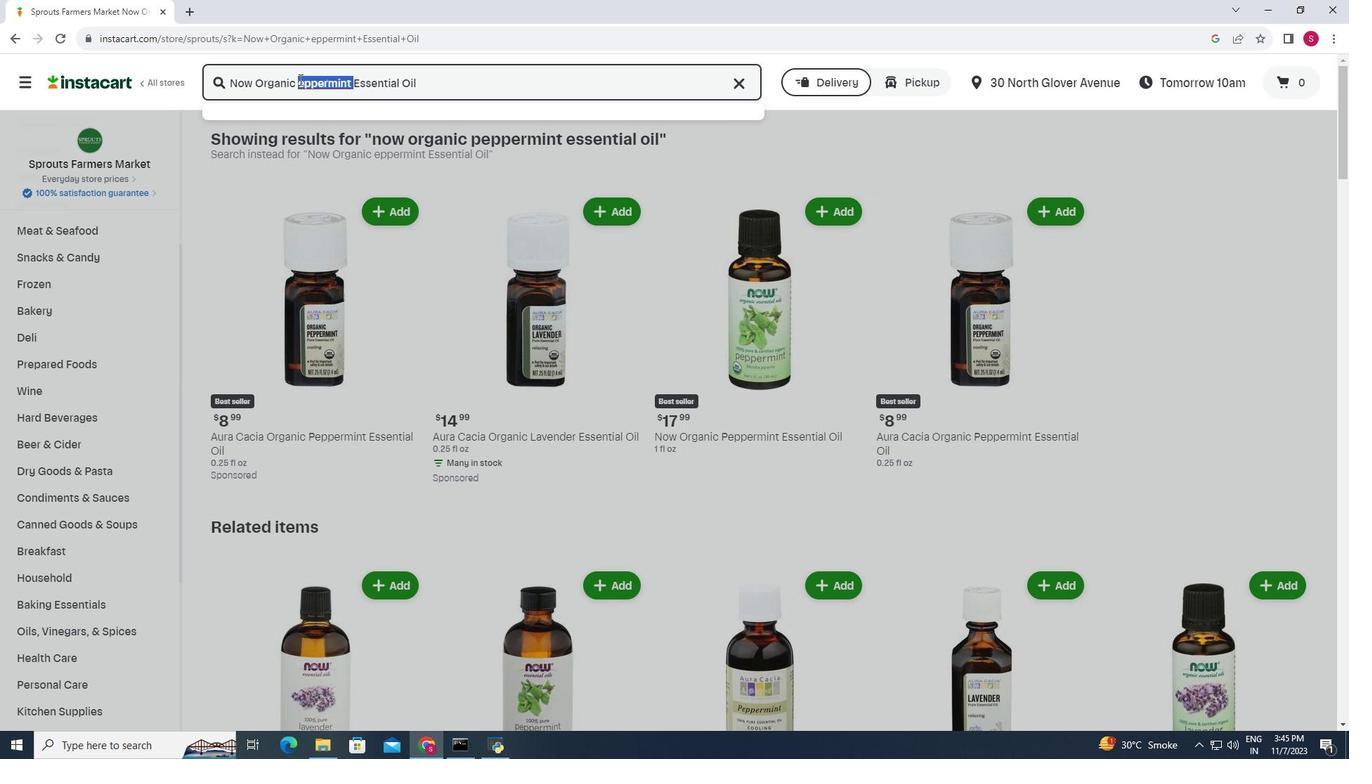 
Action: Mouse moved to (299, 79)
Screenshot: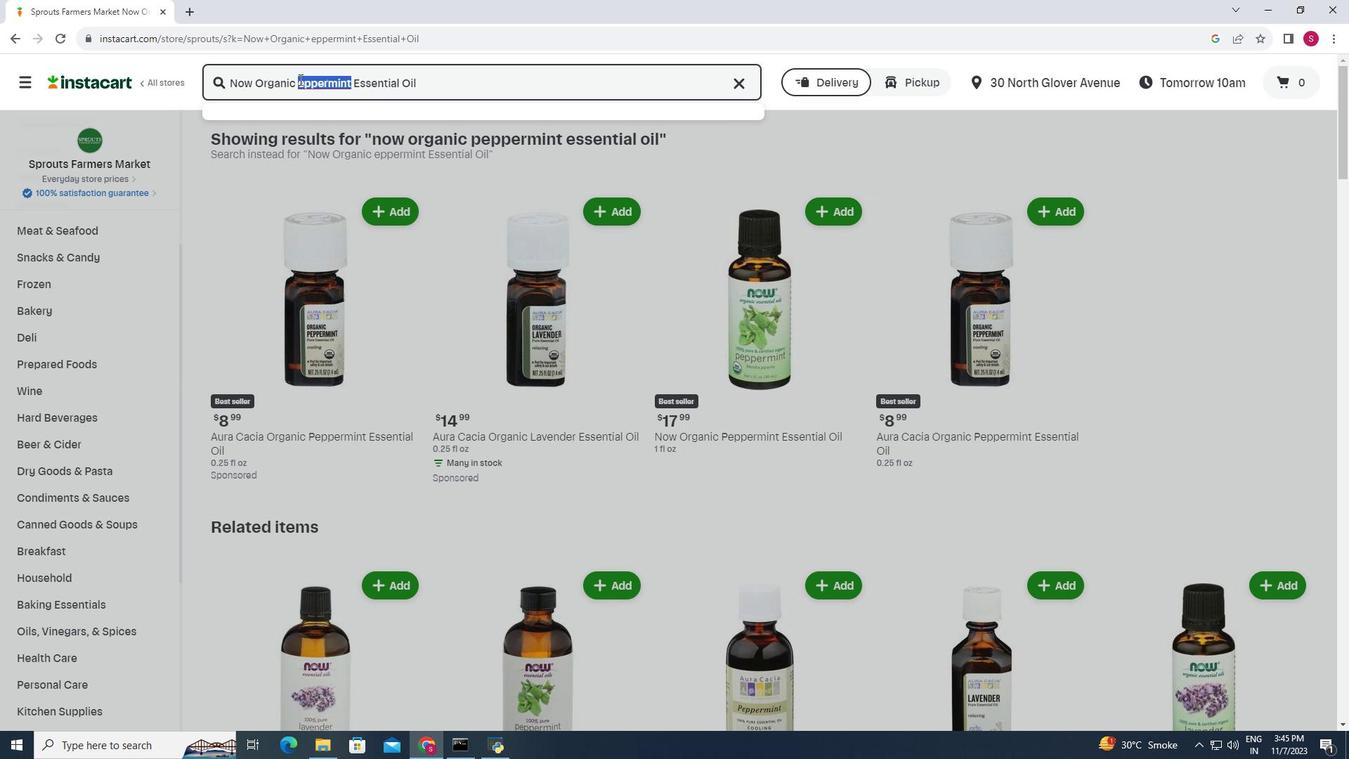 
Action: Mouse pressed left at (299, 79)
Screenshot: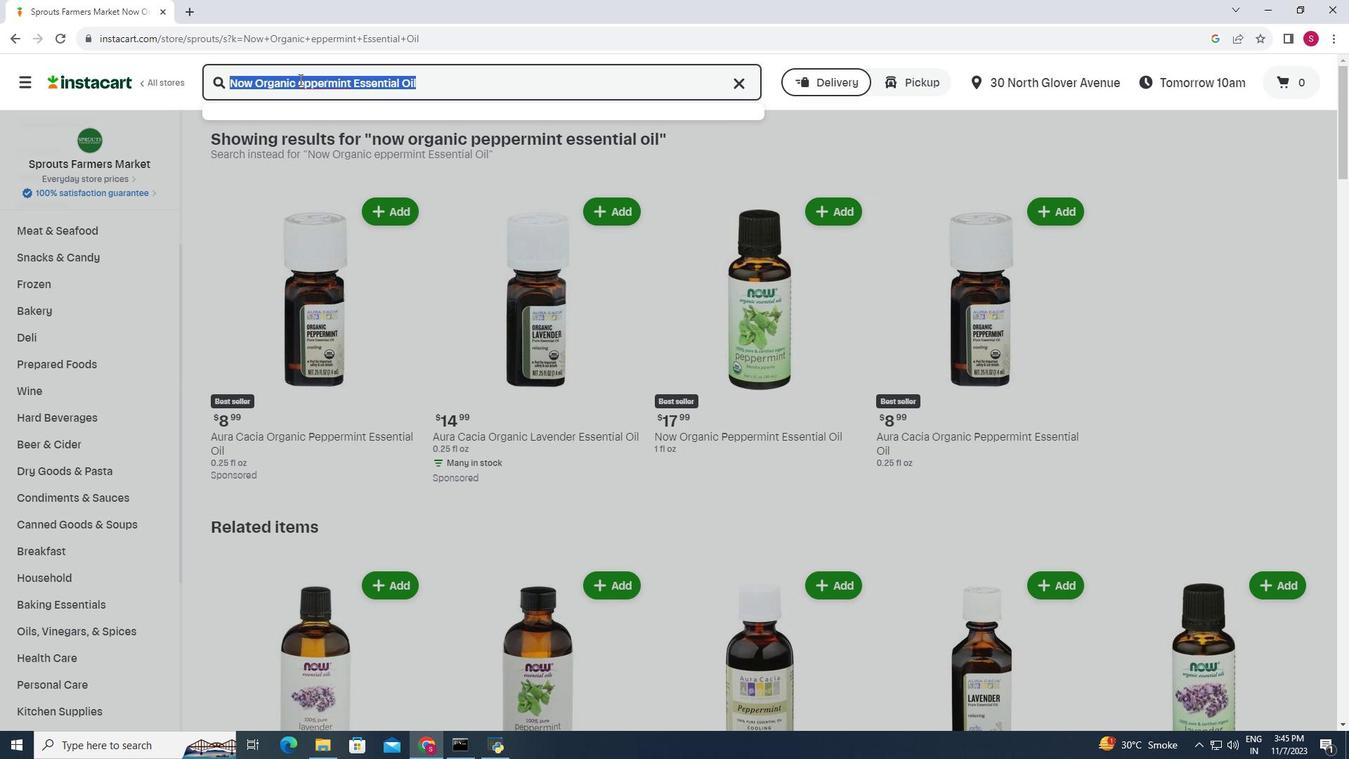 
Action: Mouse moved to (302, 78)
Screenshot: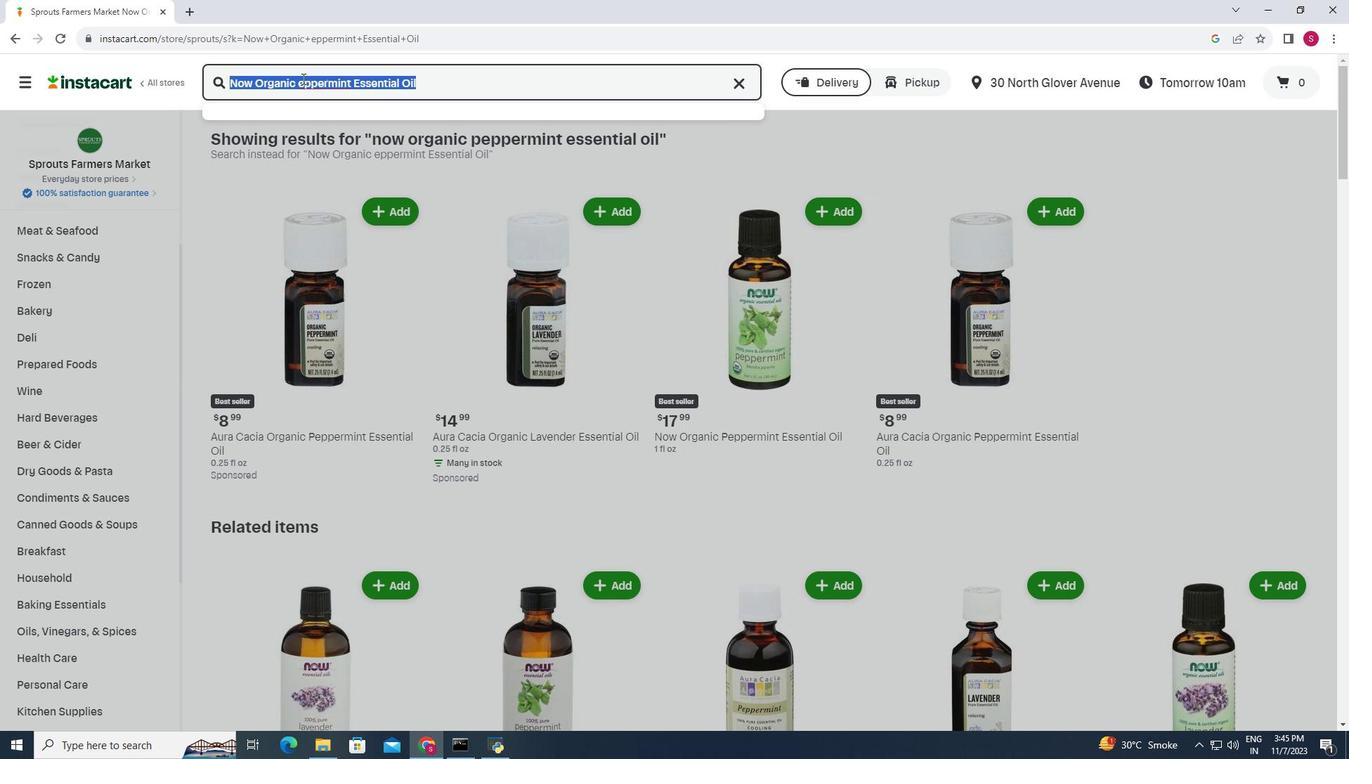 
Action: Mouse pressed left at (302, 78)
Screenshot: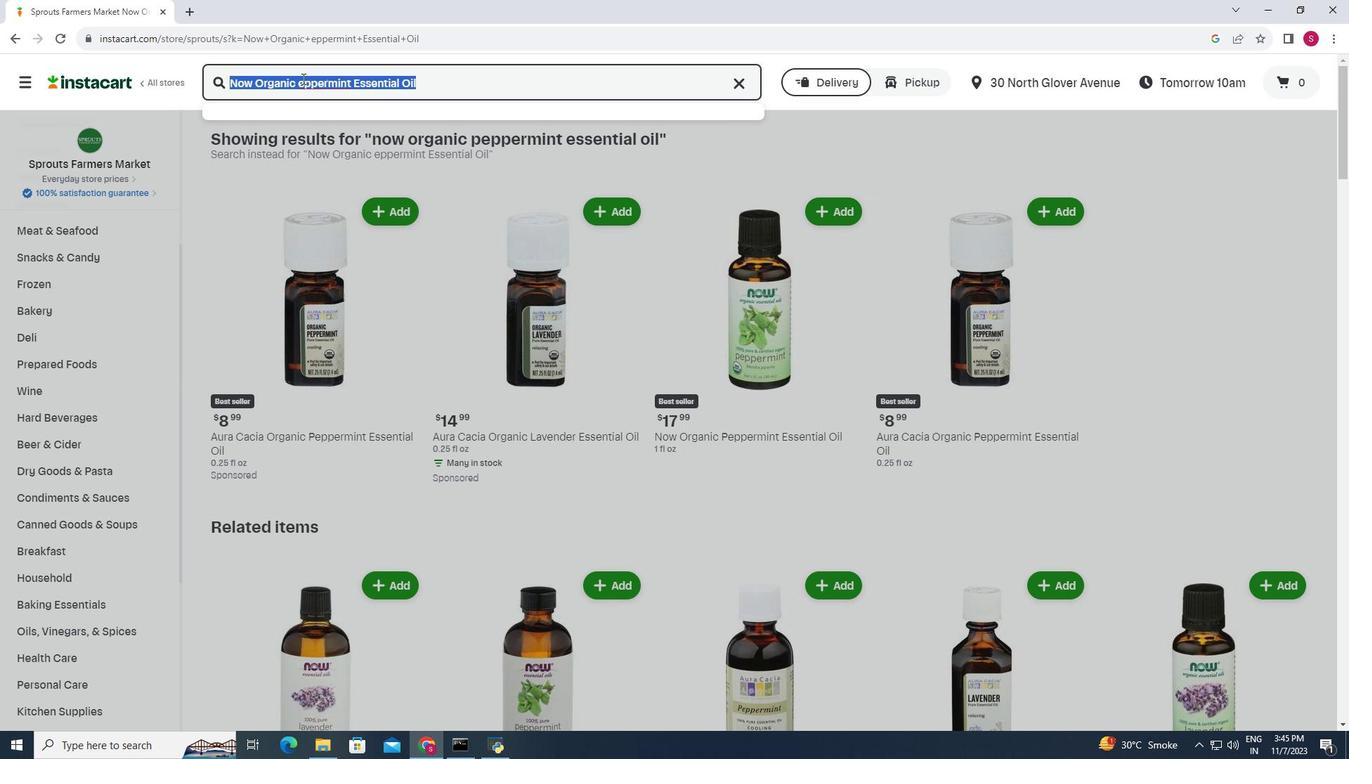 
Action: Mouse moved to (300, 85)
Screenshot: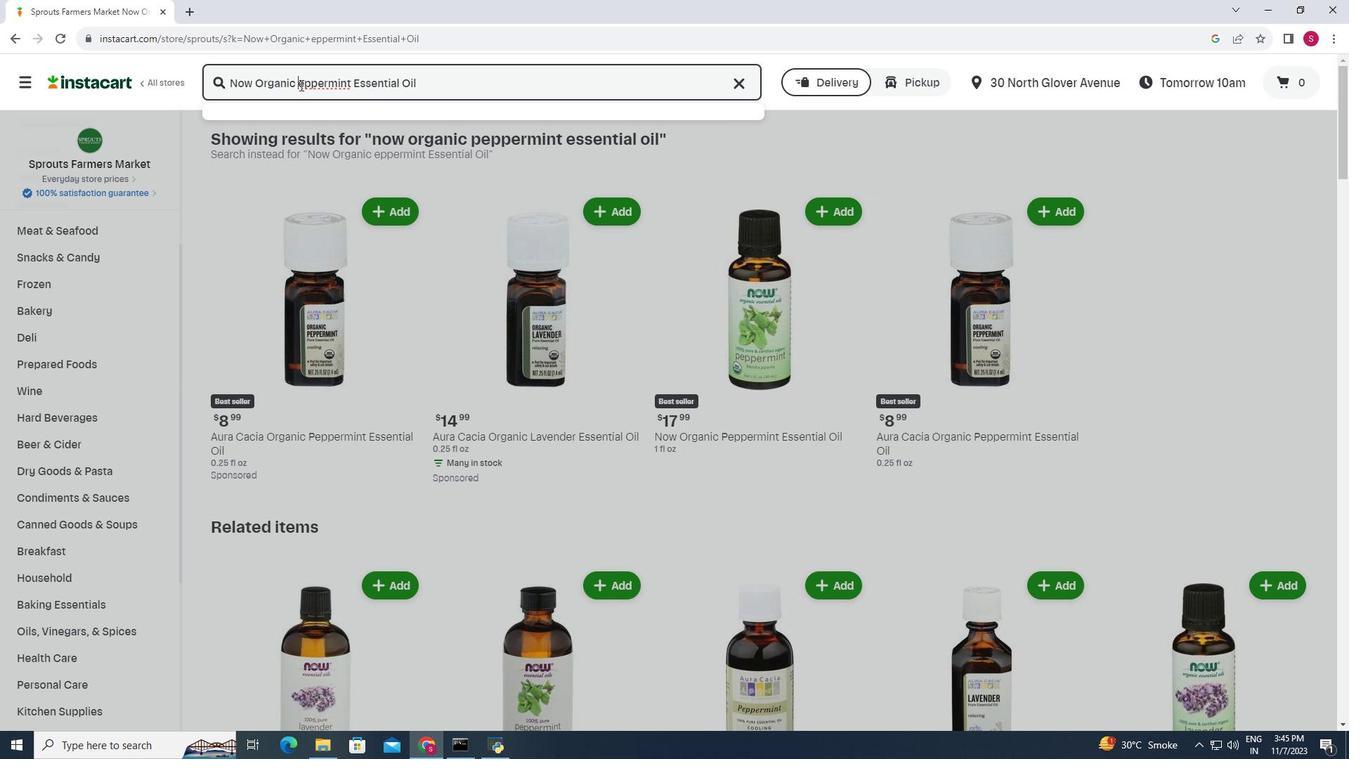 
Action: Mouse pressed left at (300, 85)
Screenshot: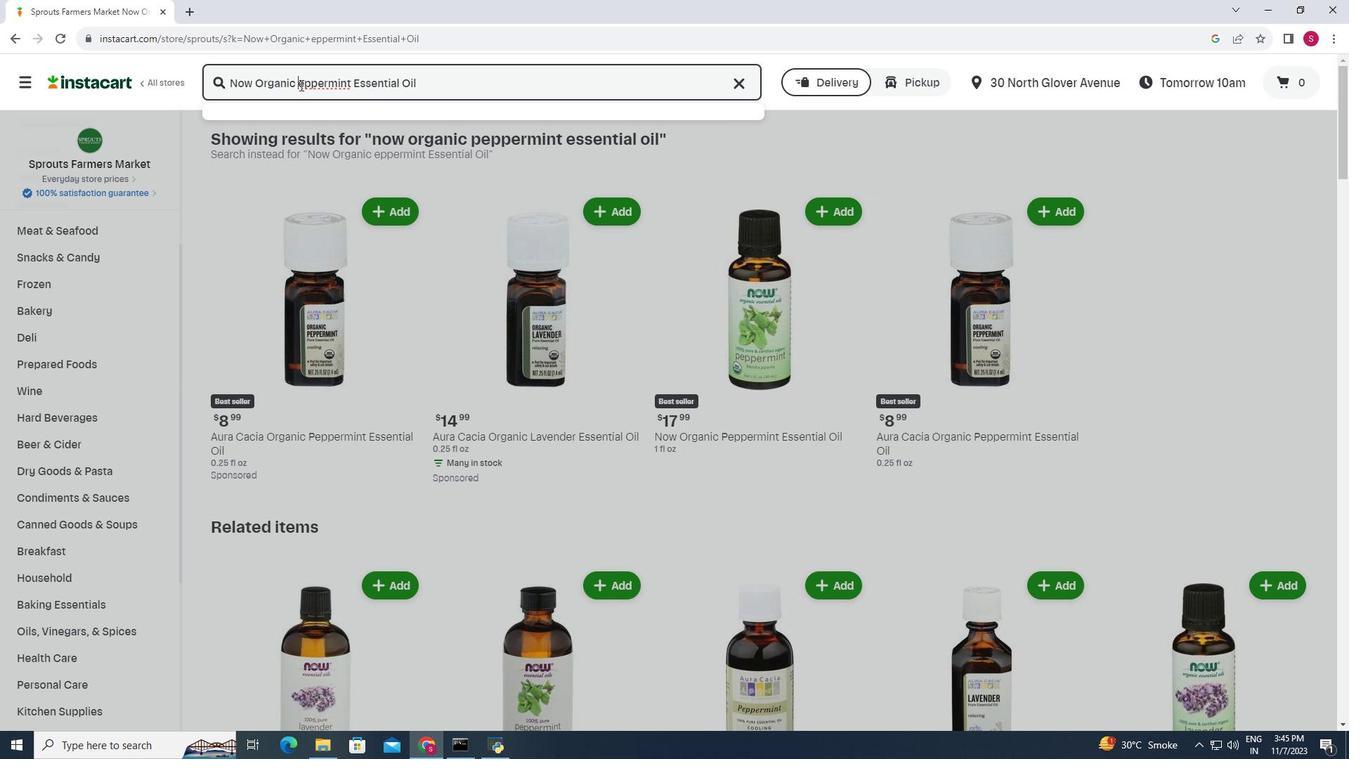 
Action: Mouse moved to (350, 64)
Screenshot: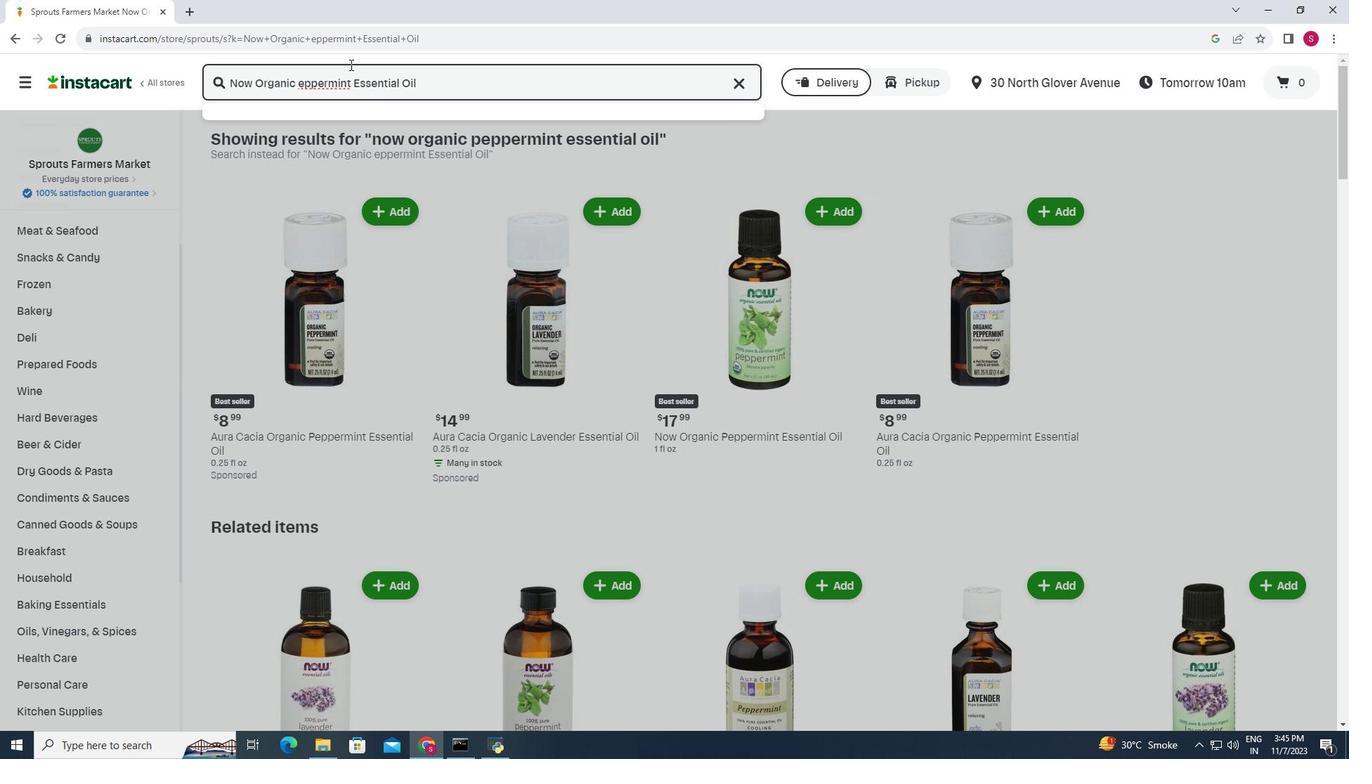 
Action: Key pressed <Key.shift>P<Key.enter>
Screenshot: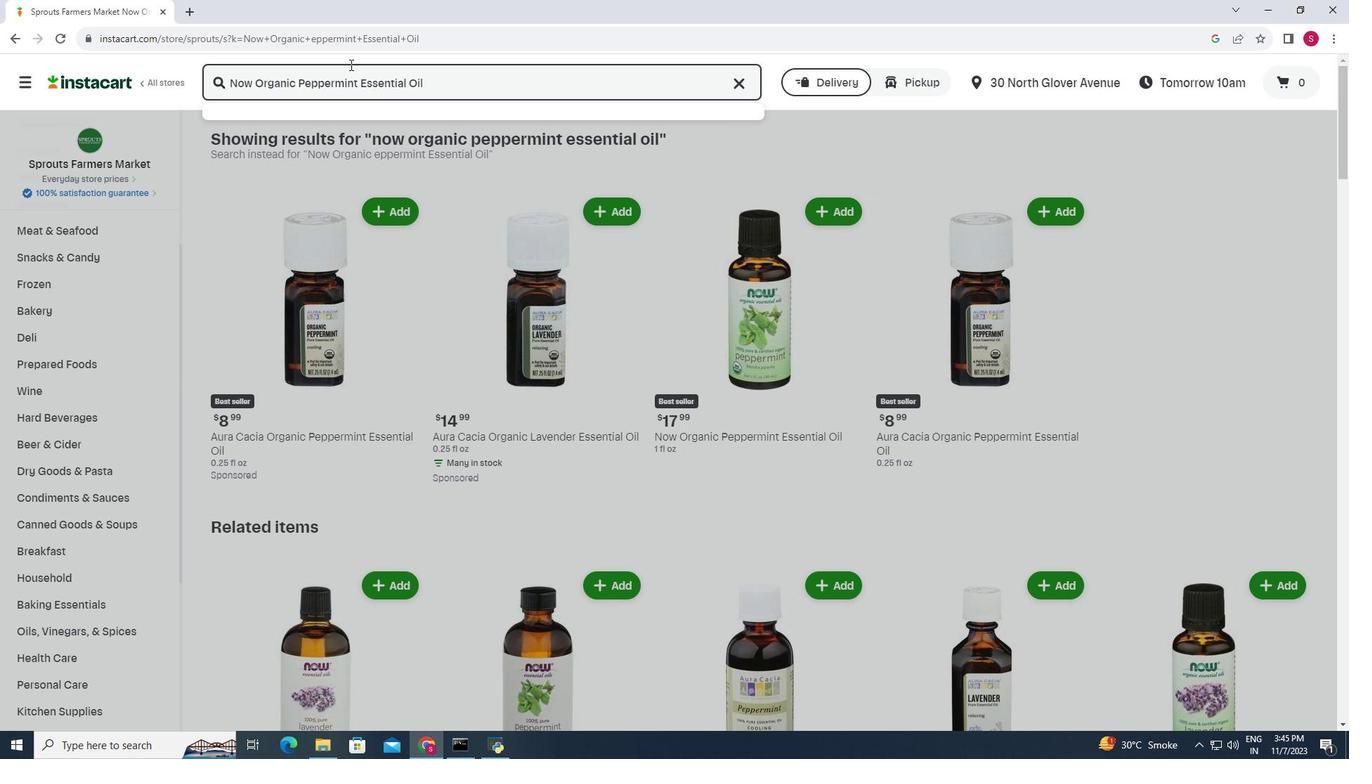 
Action: Mouse moved to (218, 199)
Screenshot: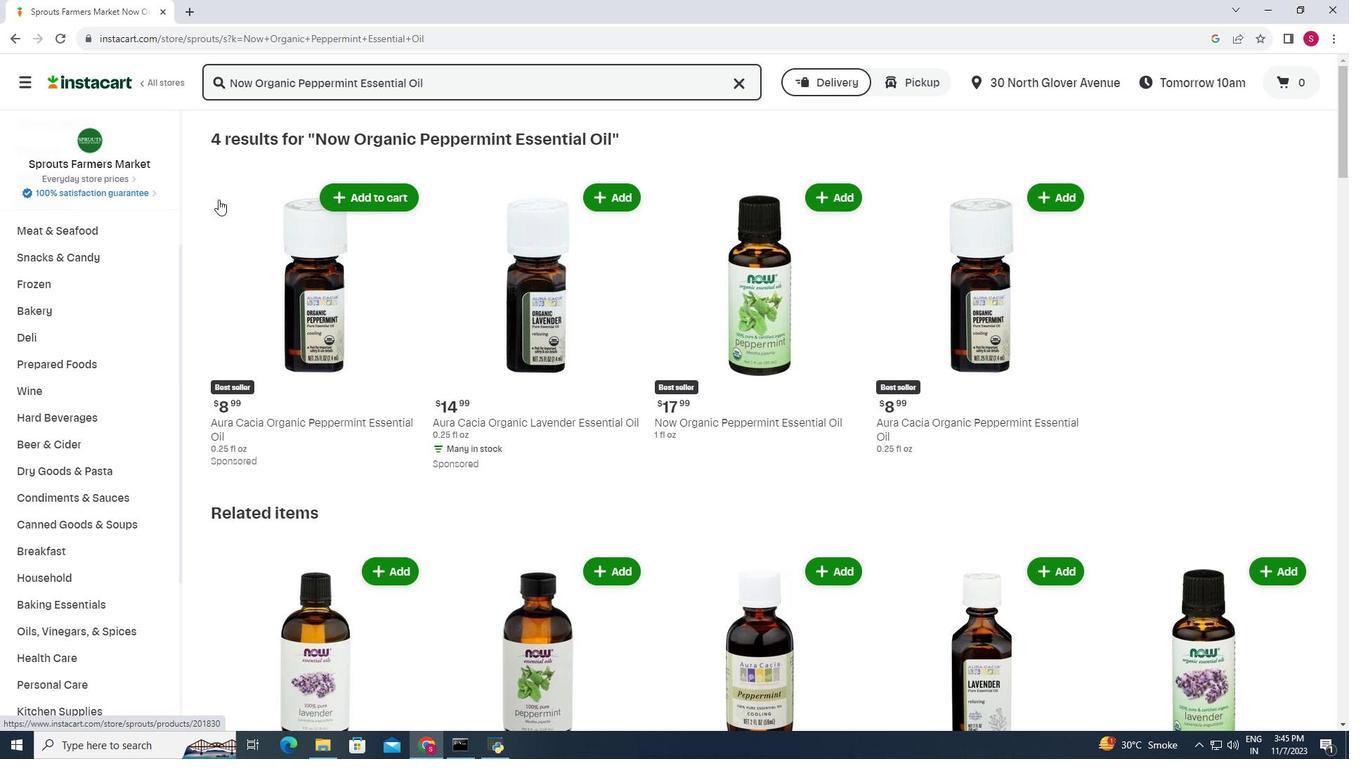 
Action: Mouse scrolled (218, 198) with delta (0, 0)
Screenshot: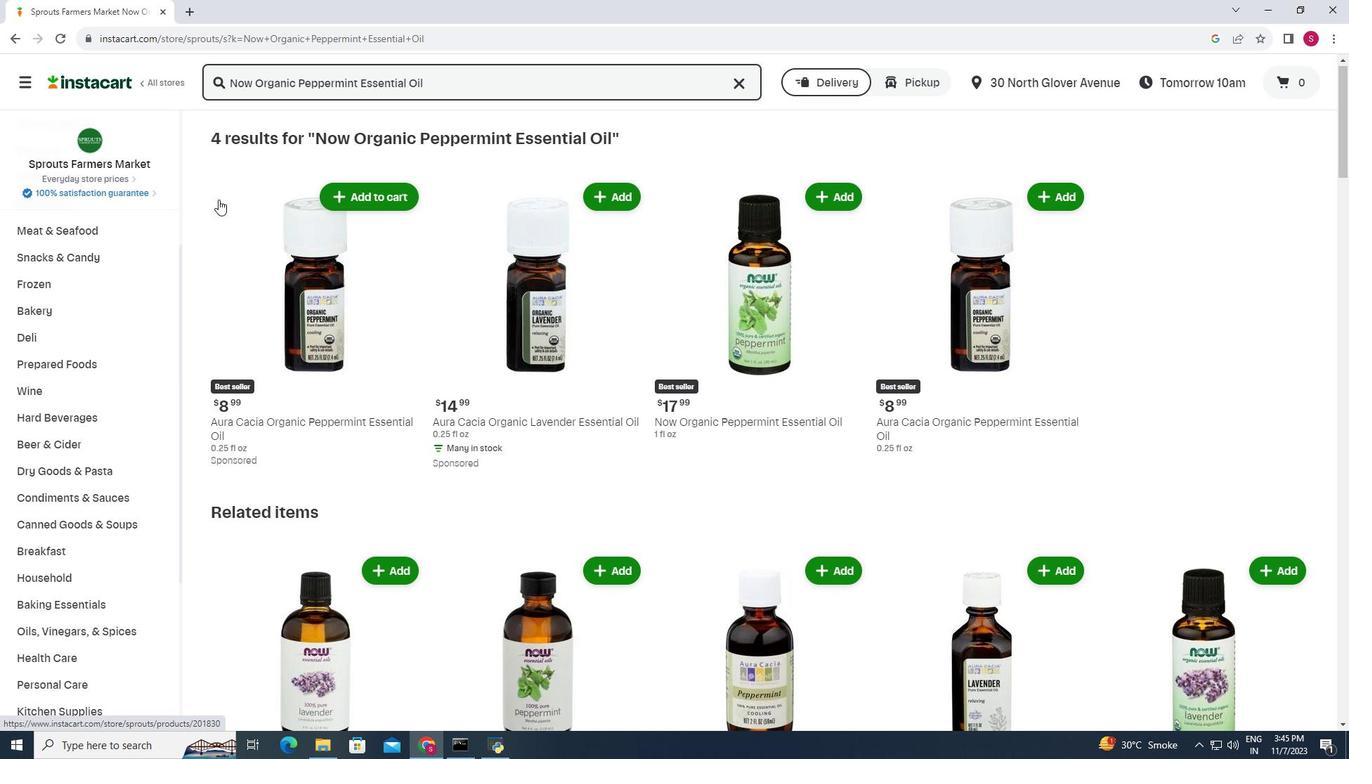 
Action: Mouse moved to (873, 290)
Screenshot: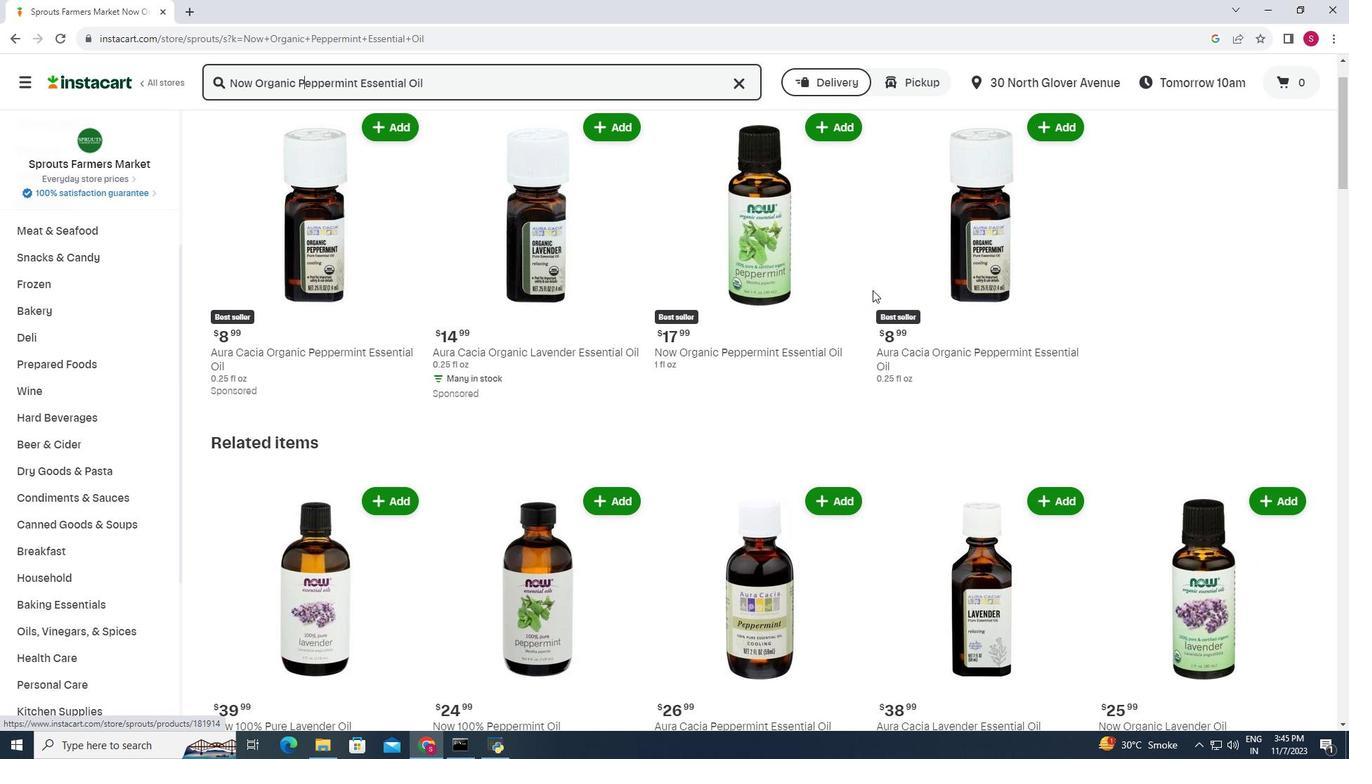 
Action: Mouse scrolled (873, 291) with delta (0, 0)
Screenshot: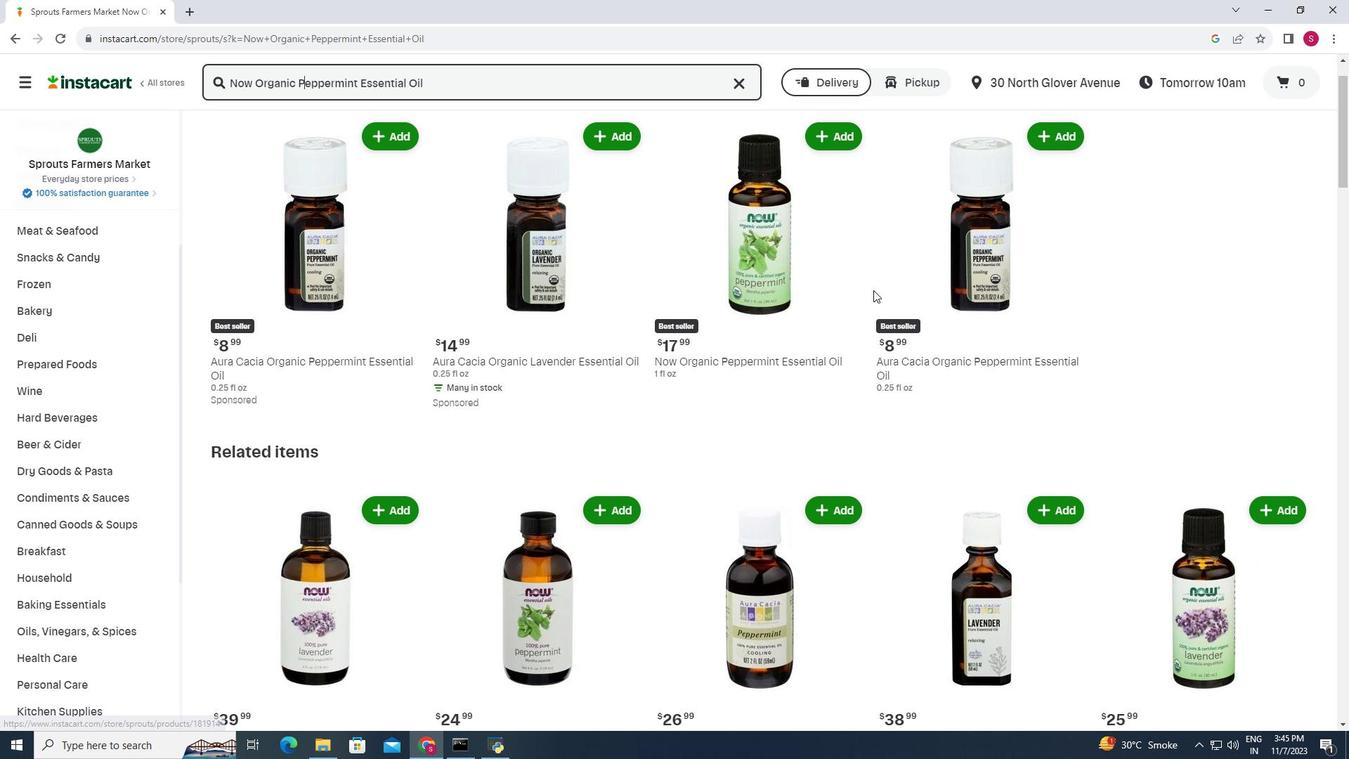 
Action: Mouse moved to (835, 199)
Screenshot: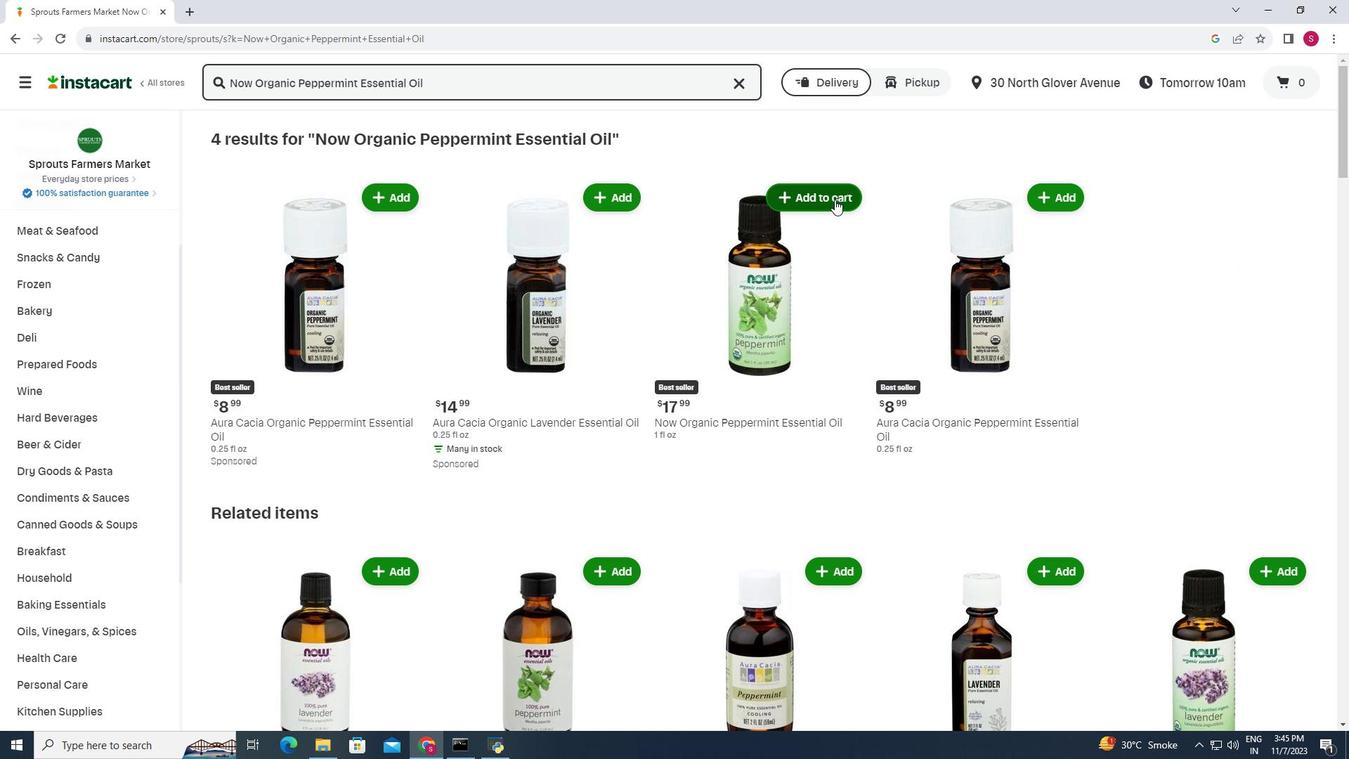 
Action: Mouse pressed left at (835, 199)
Screenshot: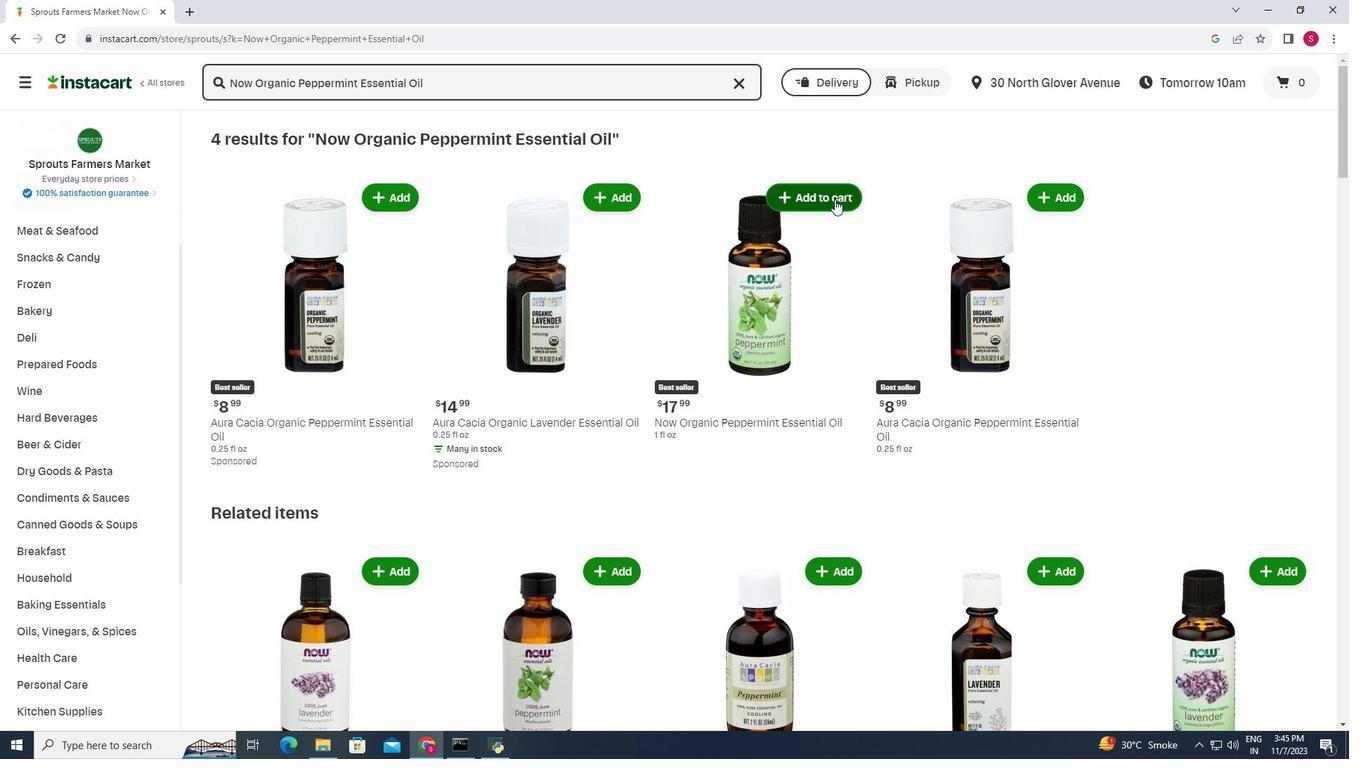 
Action: Mouse moved to (874, 150)
Screenshot: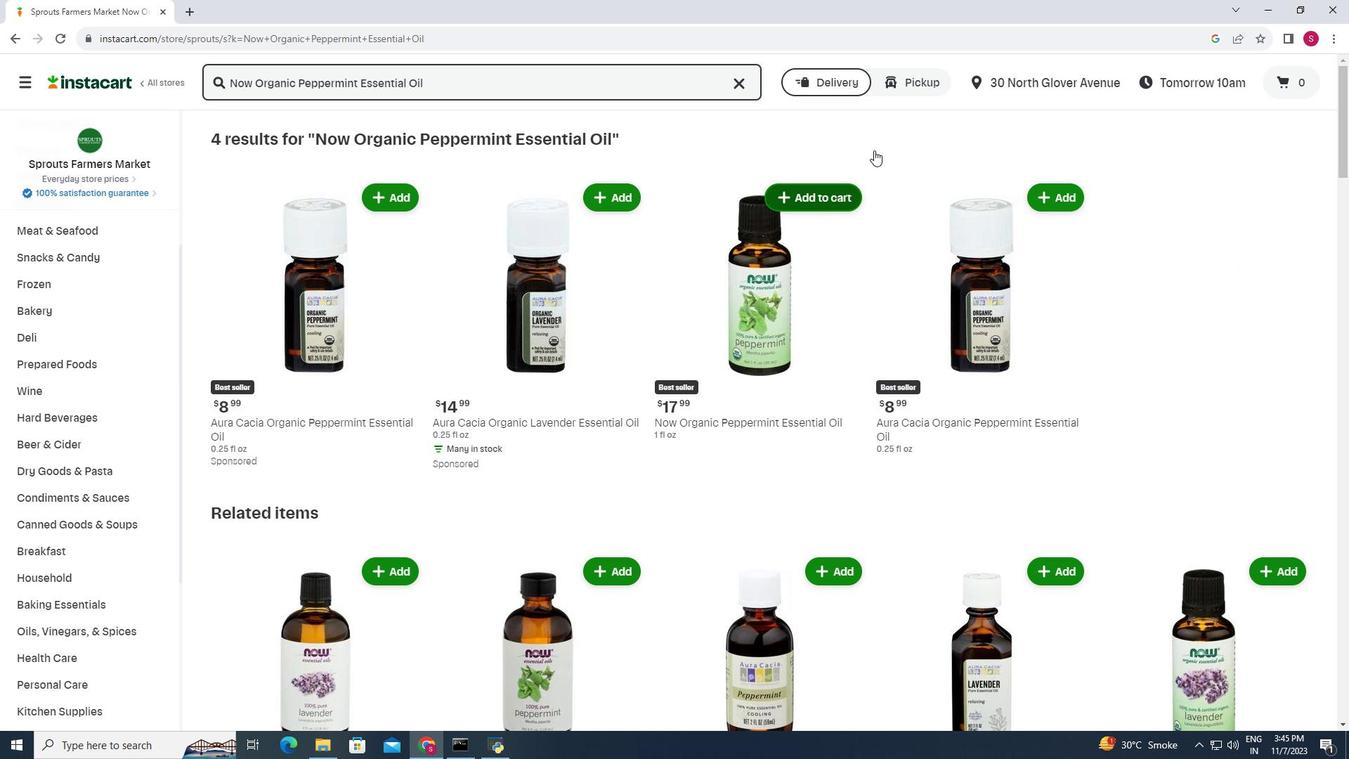 
